 Task: Create a grades object.
Action: Mouse moved to (849, 66)
Screenshot: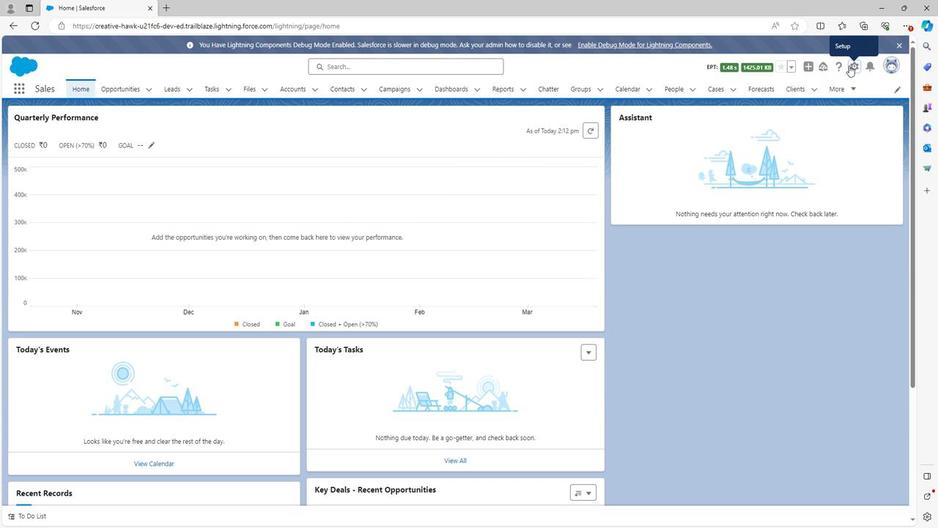
Action: Mouse pressed left at (849, 66)
Screenshot: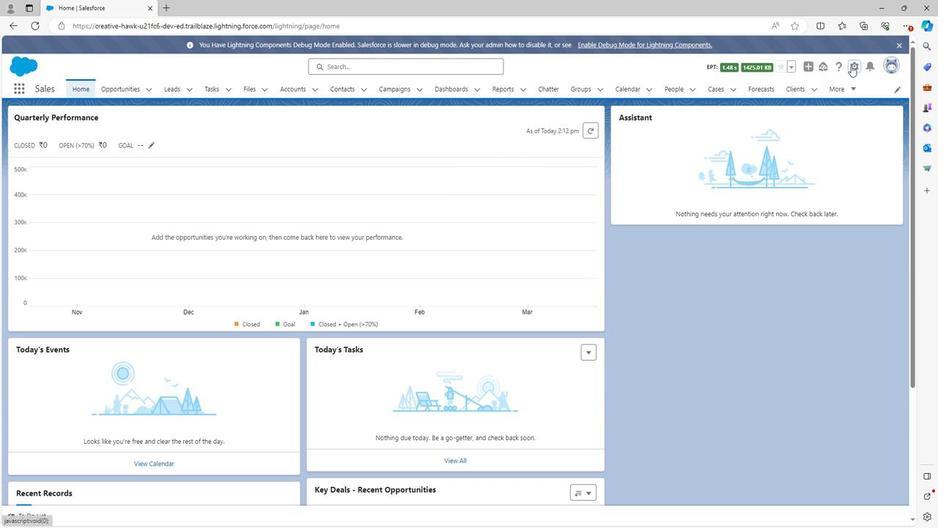 
Action: Mouse moved to (803, 93)
Screenshot: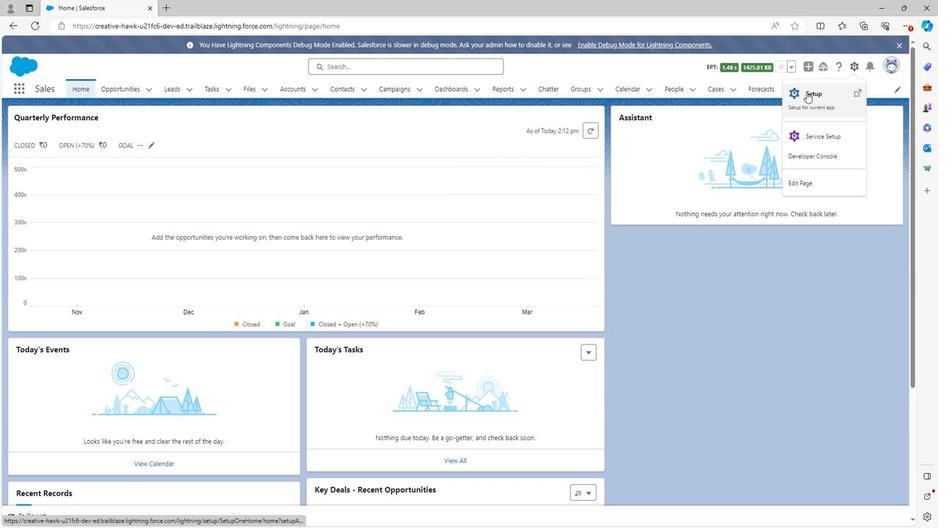 
Action: Mouse pressed left at (803, 93)
Screenshot: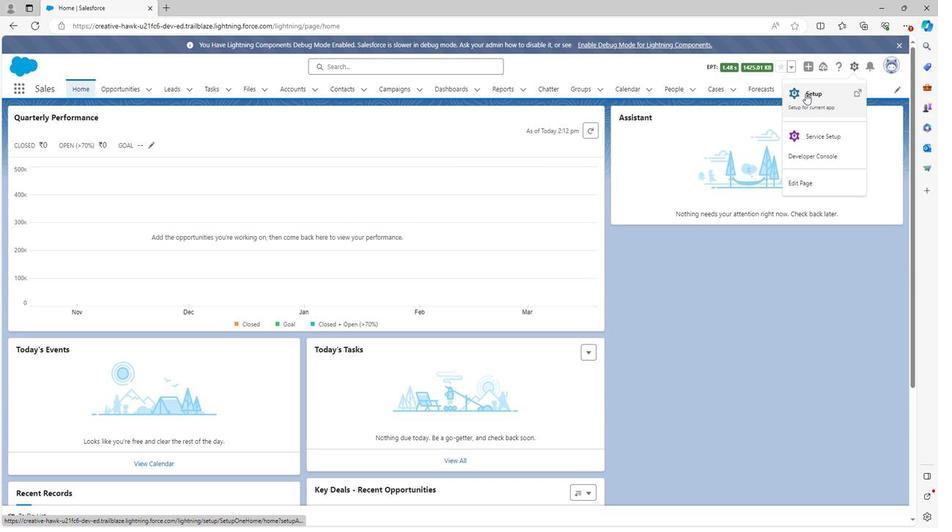 
Action: Mouse moved to (137, 85)
Screenshot: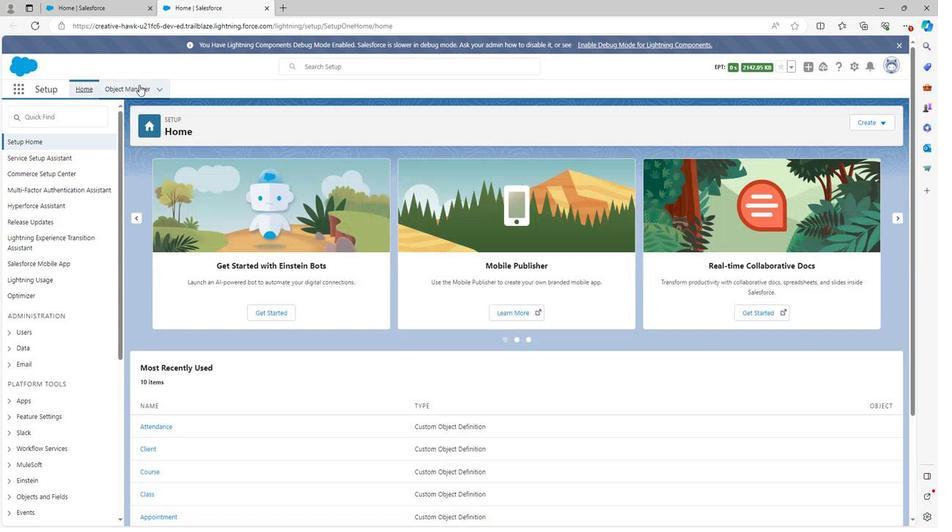 
Action: Mouse pressed left at (137, 85)
Screenshot: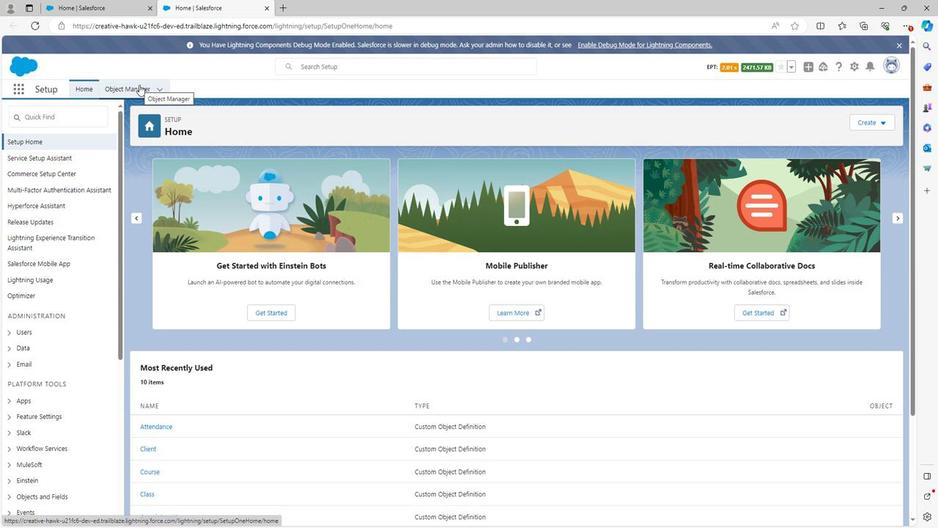 
Action: Mouse moved to (864, 115)
Screenshot: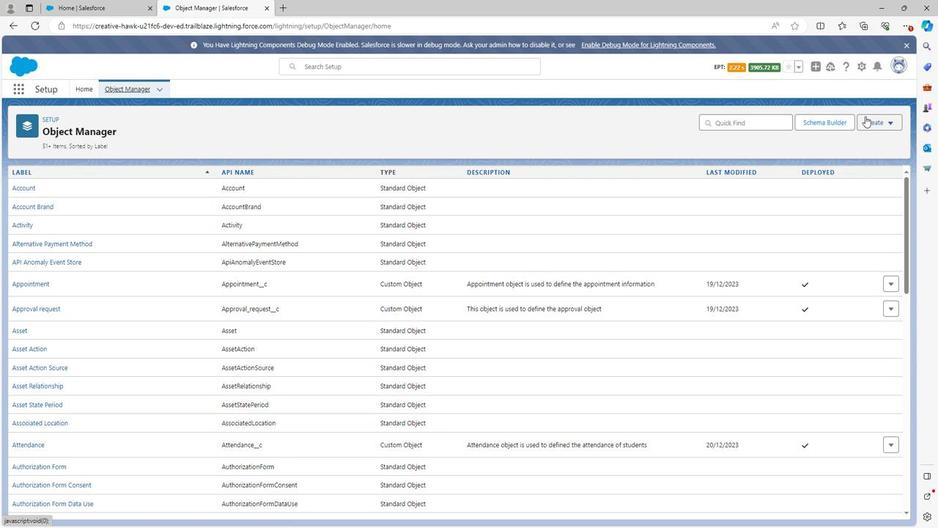 
Action: Mouse pressed left at (864, 115)
Screenshot: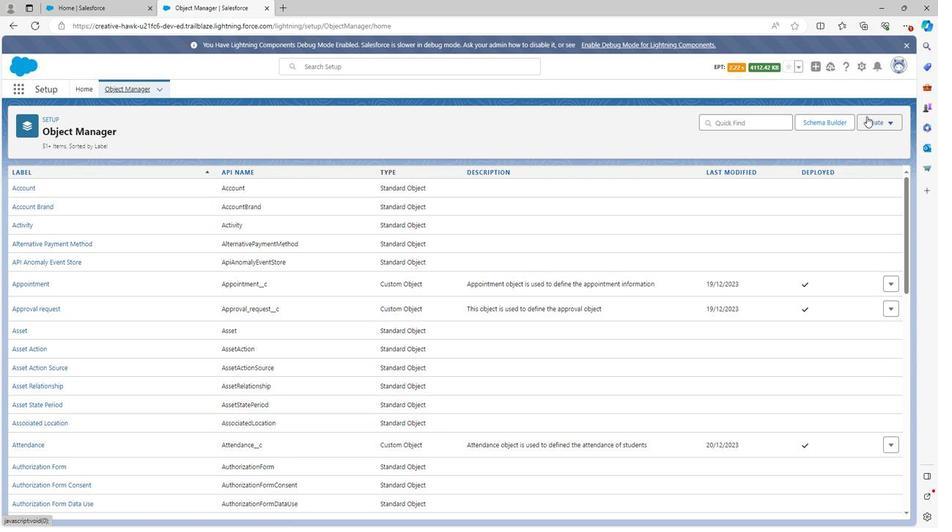 
Action: Mouse moved to (838, 146)
Screenshot: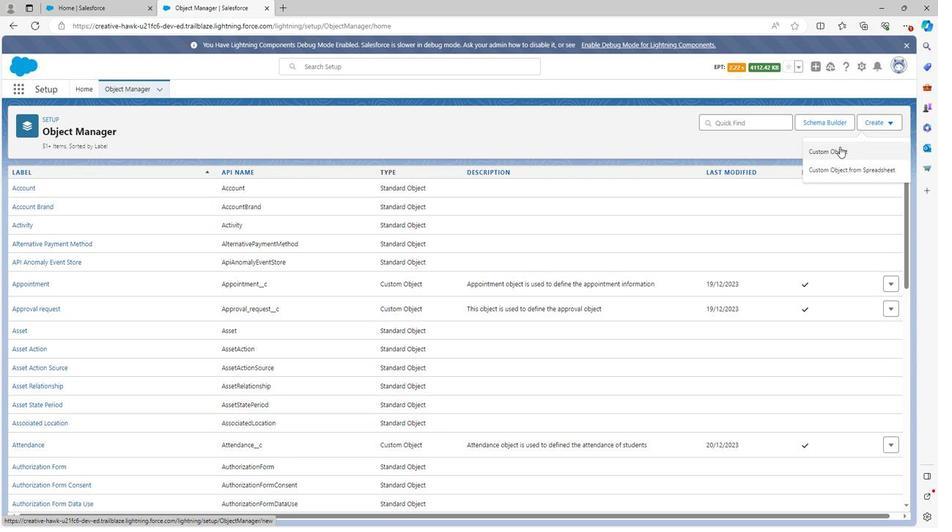 
Action: Mouse pressed left at (838, 146)
Screenshot: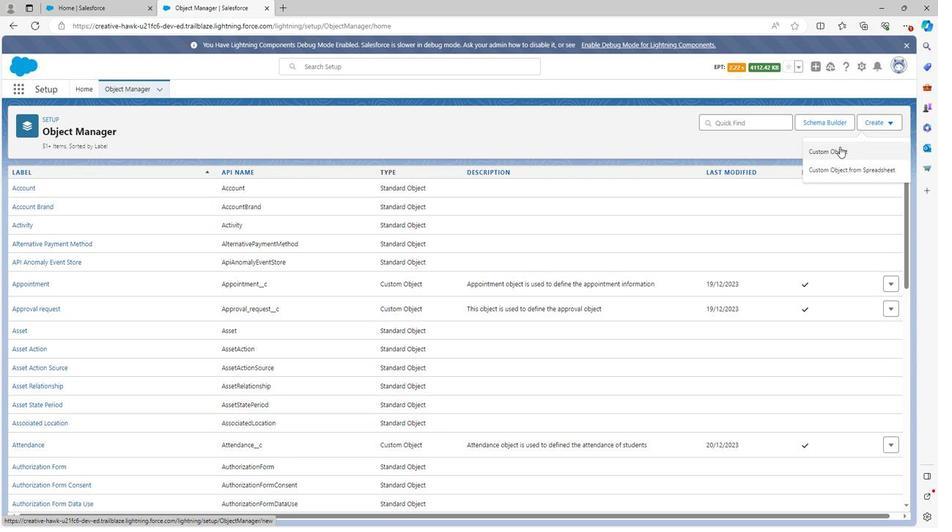 
Action: Mouse moved to (250, 247)
Screenshot: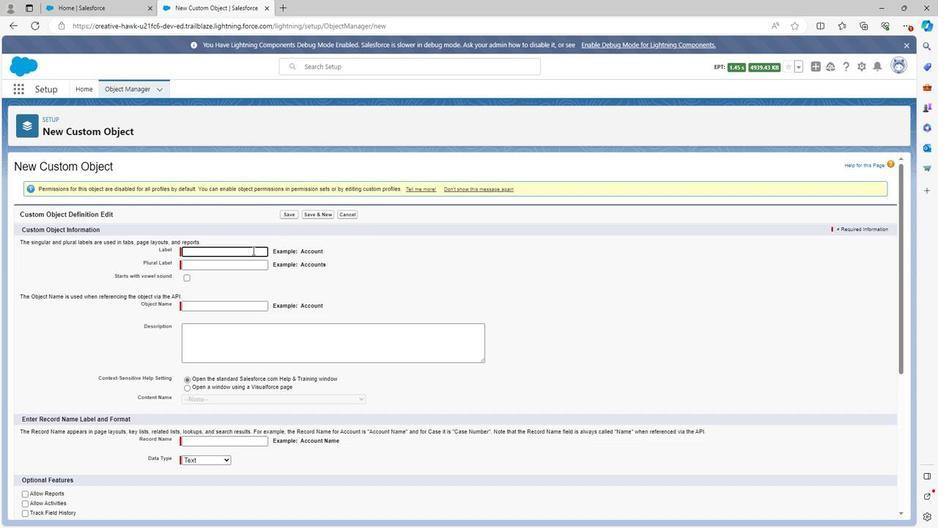 
Action: Key pressed <Key.shift><Key.shift><Key.shift><Key.shift><Key.shift><Key.shift><Key.shift><Key.shift>Grades
Screenshot: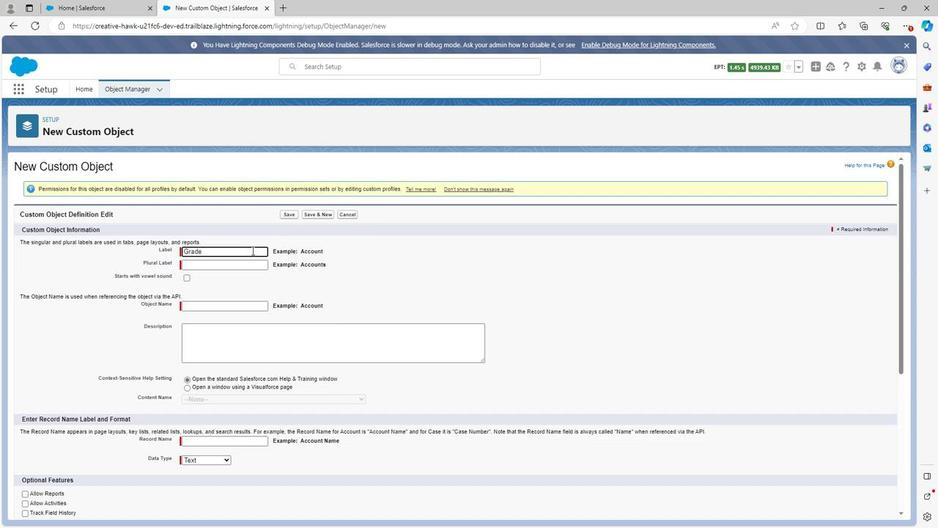 
Action: Mouse moved to (241, 275)
Screenshot: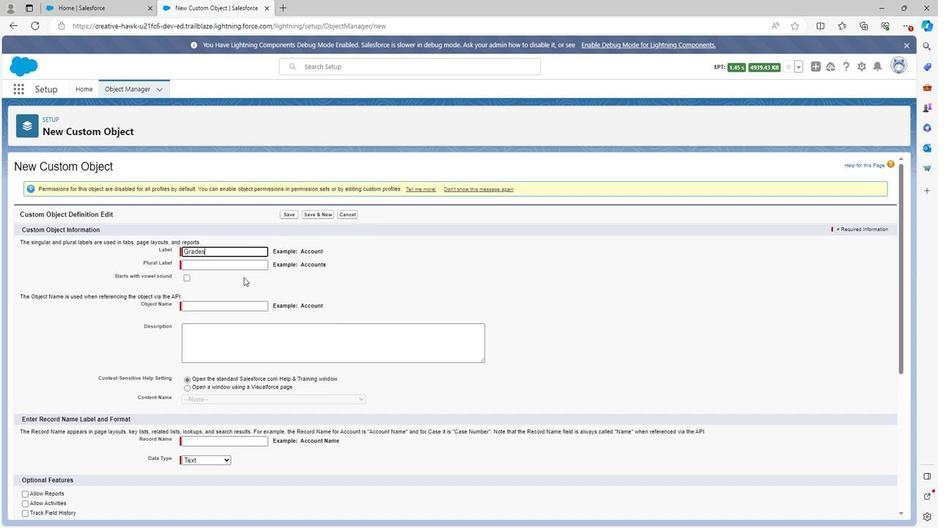 
Action: Mouse pressed left at (241, 275)
Screenshot: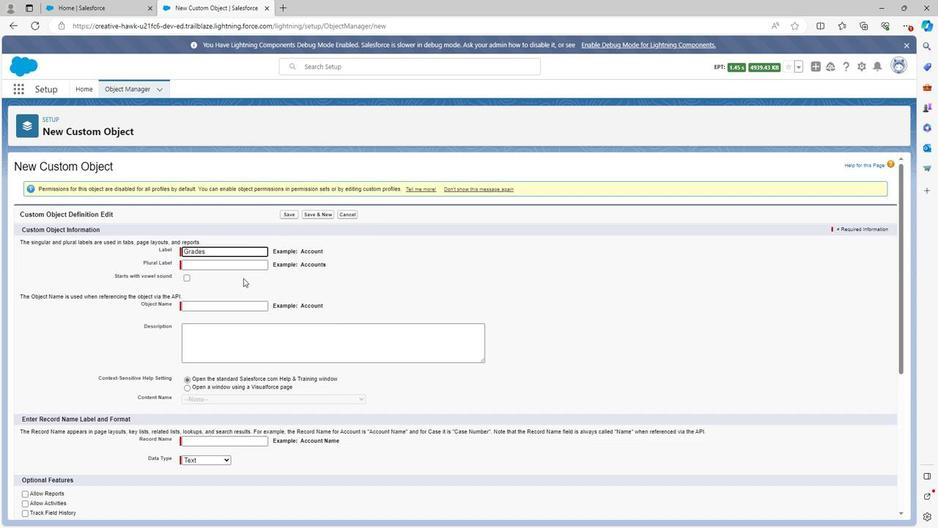 
Action: Mouse moved to (214, 261)
Screenshot: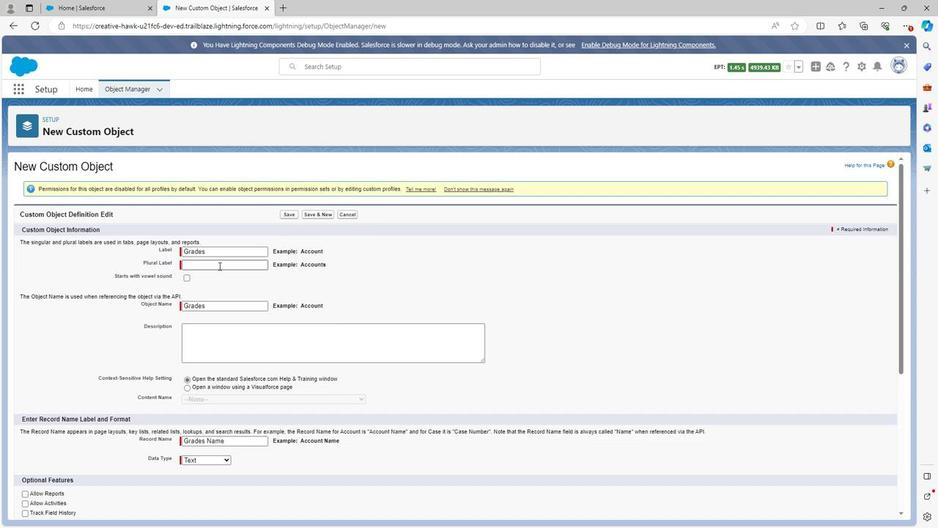 
Action: Mouse pressed left at (214, 261)
Screenshot: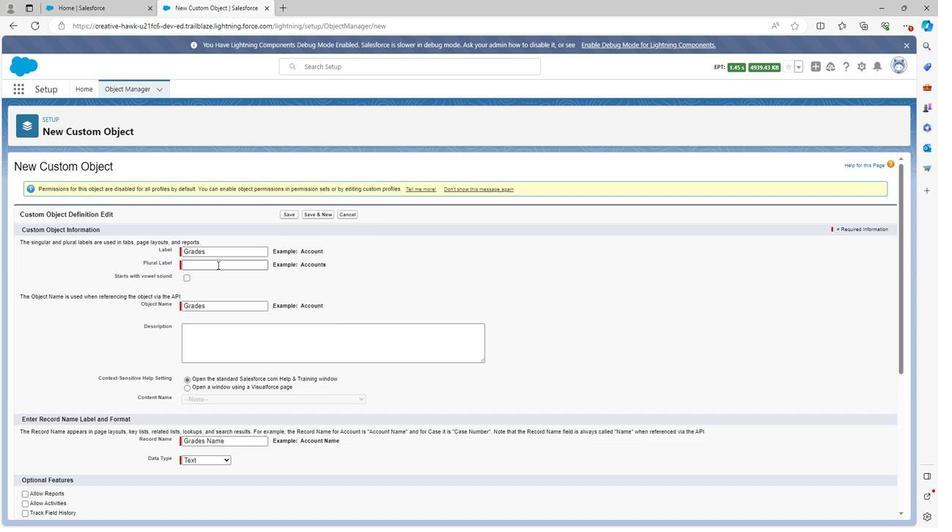 
Action: Key pressed <Key.shift><Key.shift><Key.shift><Key.shift><Key.shift><Key.shift><Key.shift>Grades
Screenshot: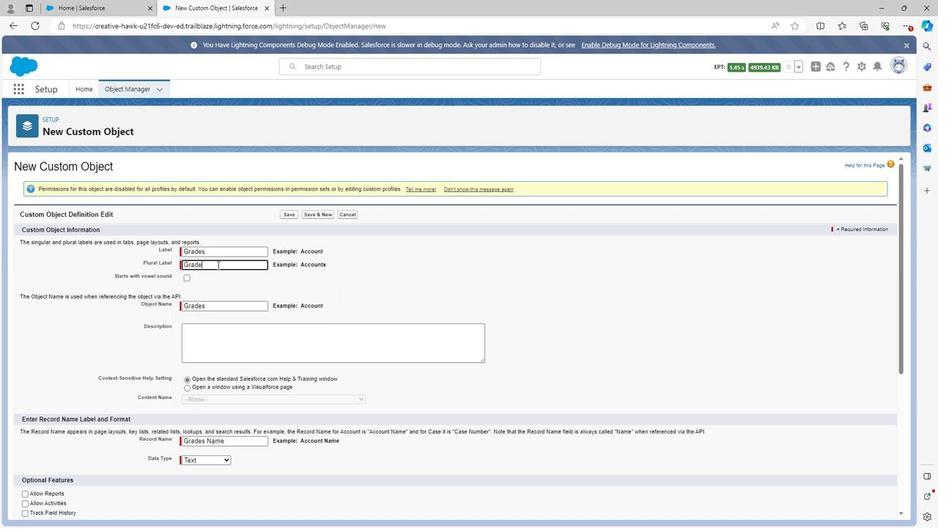 
Action: Mouse moved to (211, 336)
Screenshot: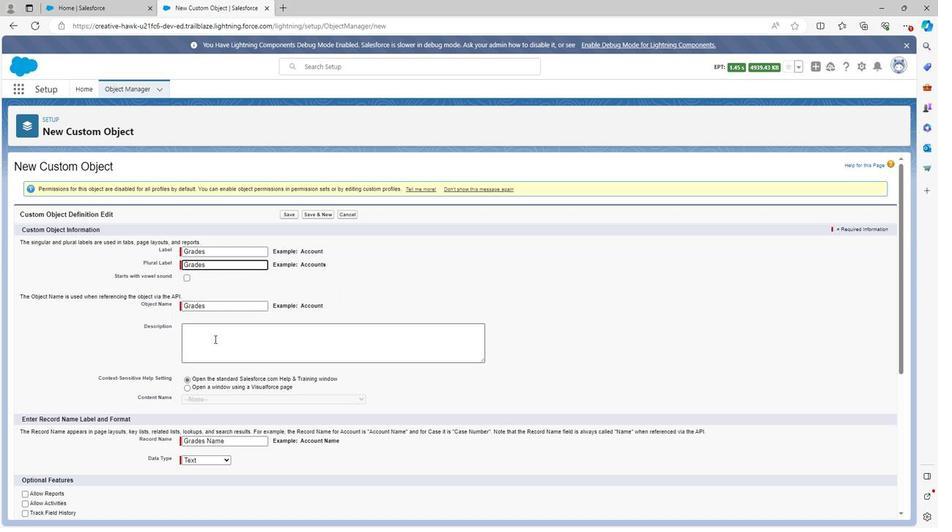 
Action: Mouse pressed left at (211, 336)
Screenshot: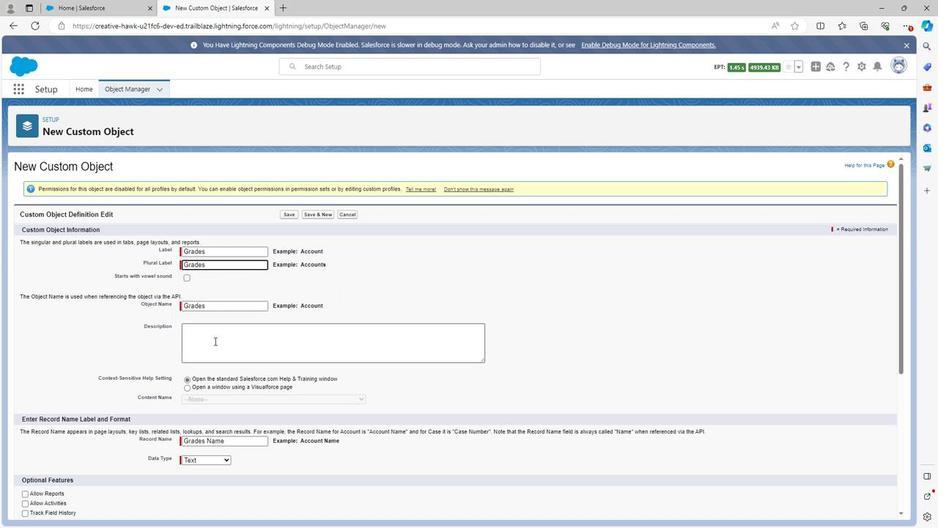 
Action: Key pressed <Key.shift><Key.shift><Key.shift><Key.shift><Key.shift><Key.shift><Key.shift><Key.shift><Key.shift><Key.shift><Key.shift><Key.shift>Grades<Key.space>object<Key.space>is<Key.space>the<Key.space>object<Key.space>which<Key.space>is<Key.space>used<Key.space>to<Key.space>defined<Key.space>the<Key.space>grades<Key.space>of<Key.space>student
Screenshot: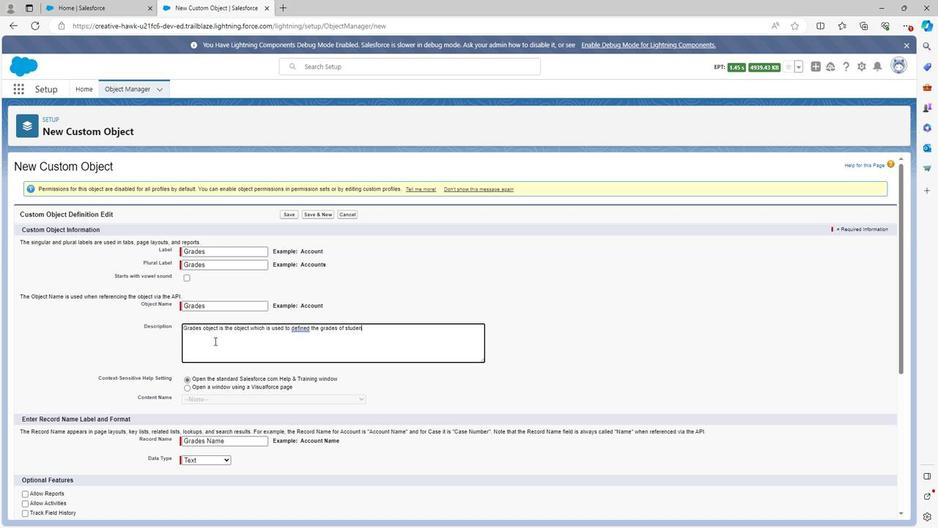 
Action: Mouse scrolled (211, 335) with delta (0, 0)
Screenshot: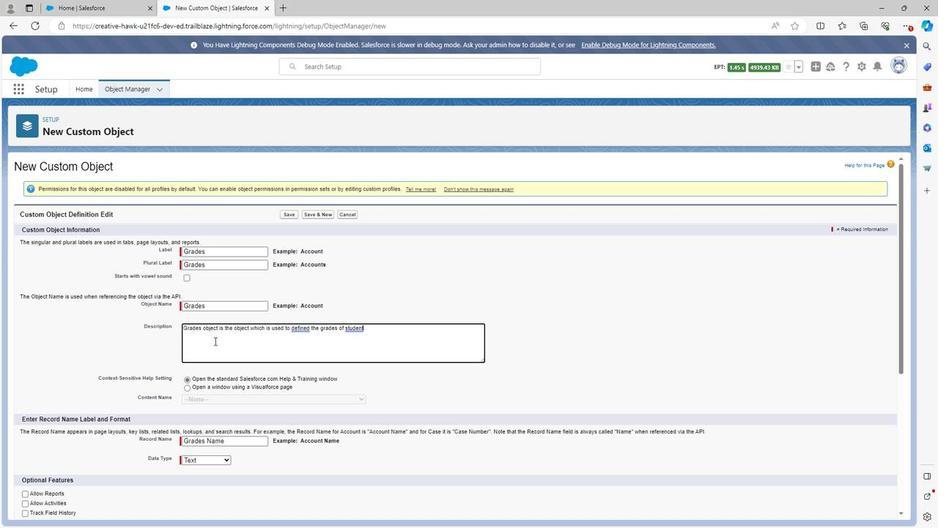
Action: Mouse scrolled (211, 335) with delta (0, 0)
Screenshot: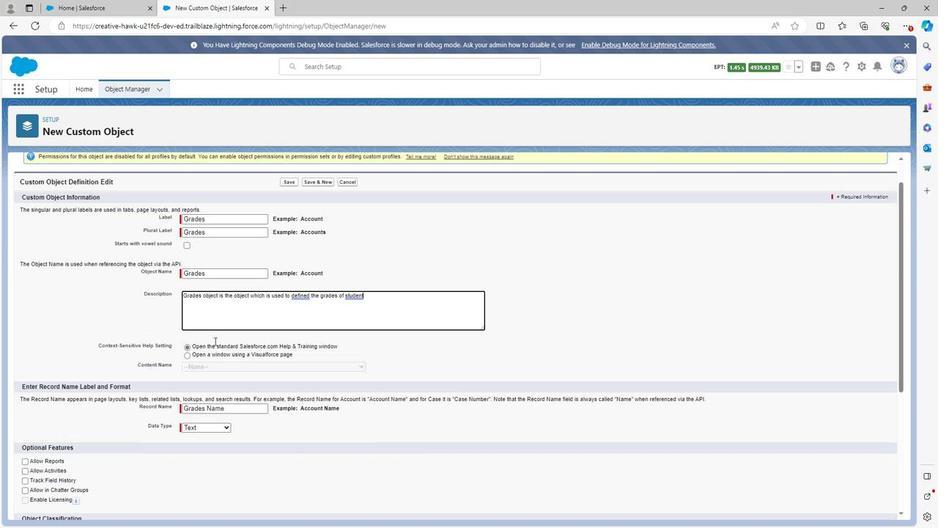 
Action: Mouse scrolled (211, 335) with delta (0, 0)
Screenshot: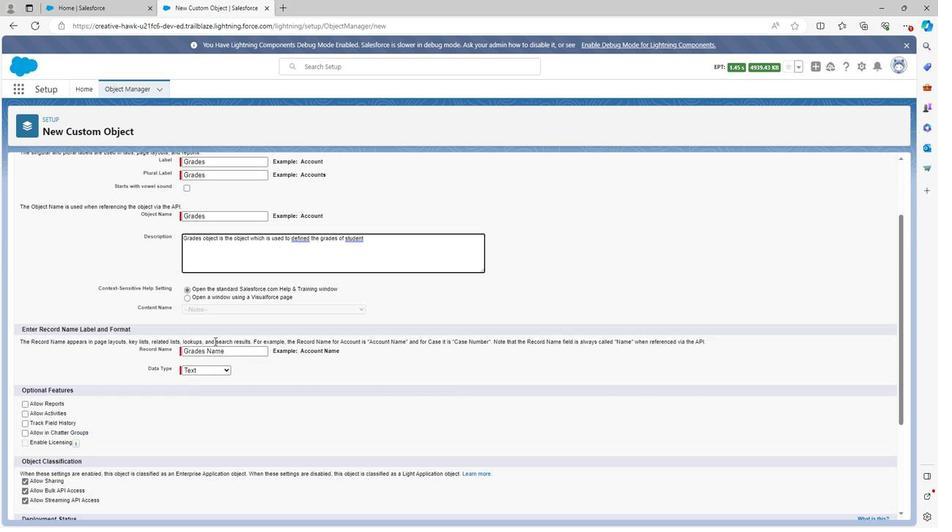 
Action: Mouse moved to (25, 324)
Screenshot: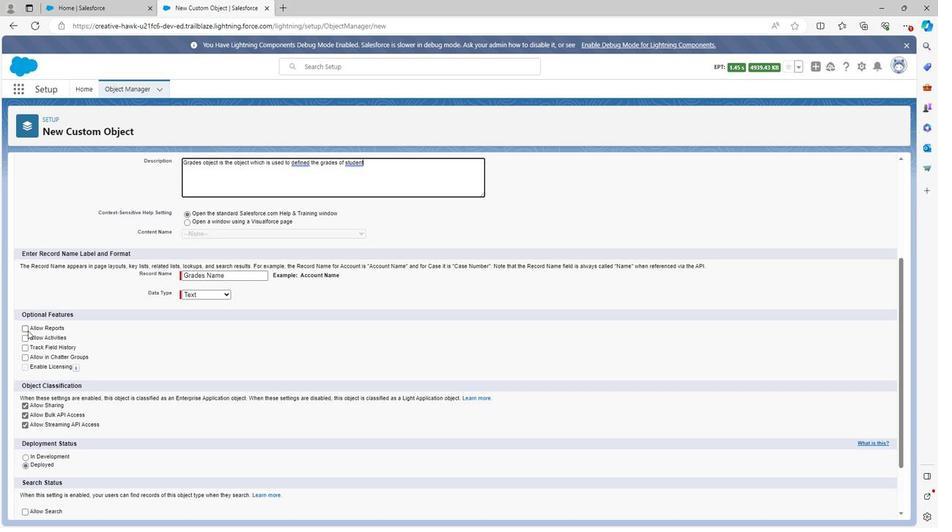 
Action: Mouse pressed left at (25, 324)
Screenshot: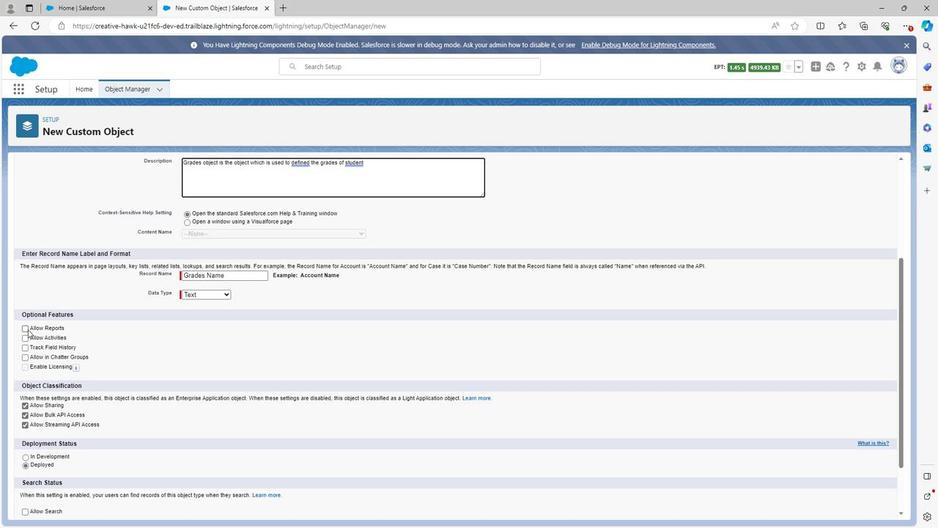 
Action: Mouse moved to (24, 334)
Screenshot: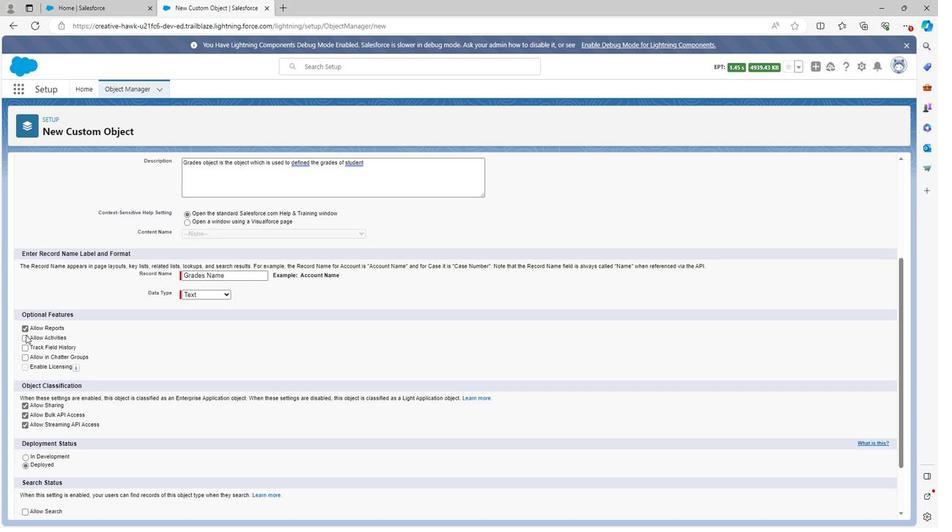 
Action: Mouse pressed left at (24, 334)
Screenshot: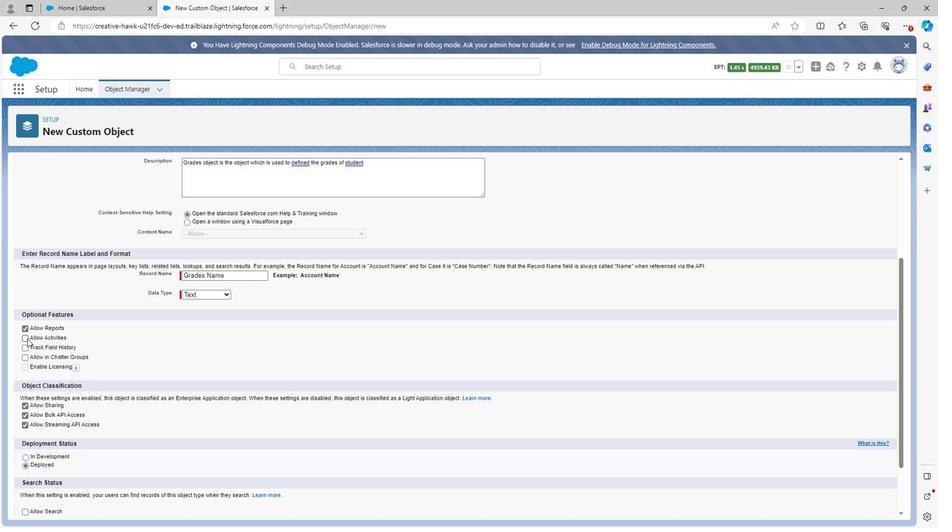 
Action: Mouse moved to (22, 345)
Screenshot: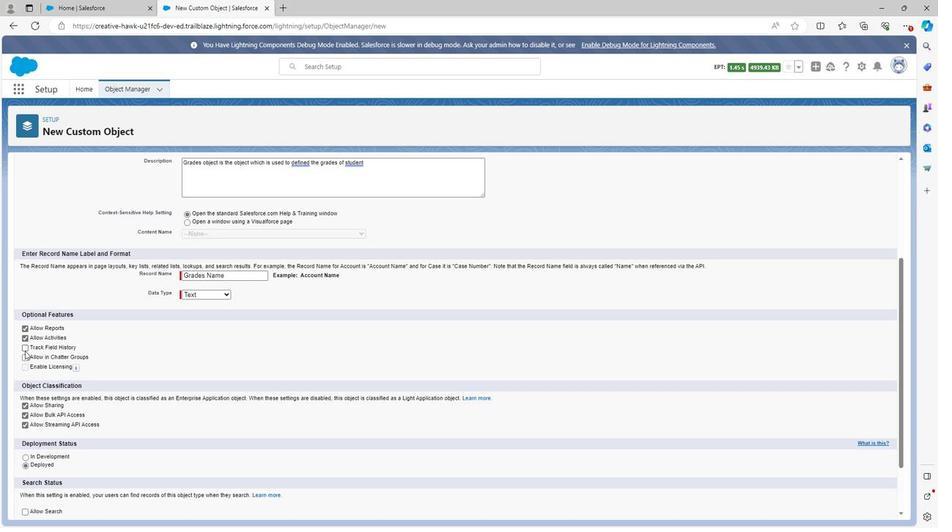 
Action: Mouse pressed left at (22, 345)
Screenshot: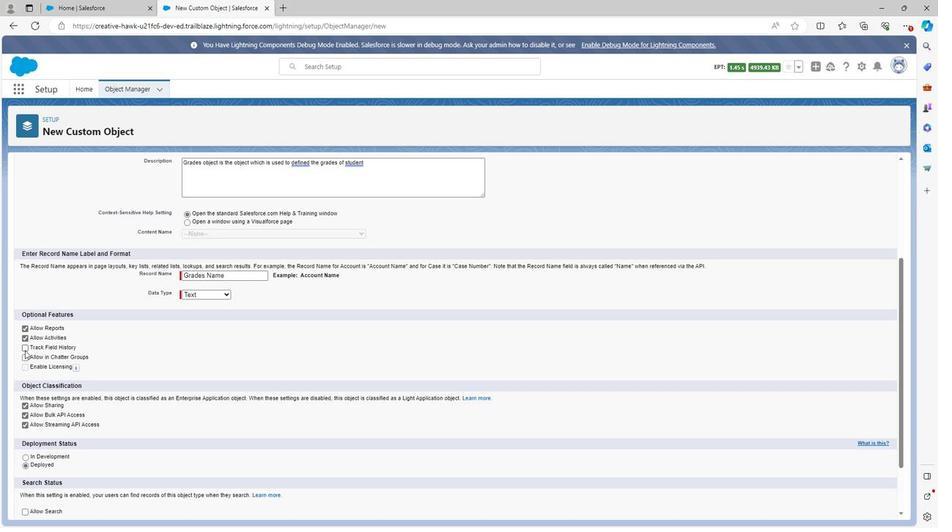 
Action: Mouse moved to (125, 400)
Screenshot: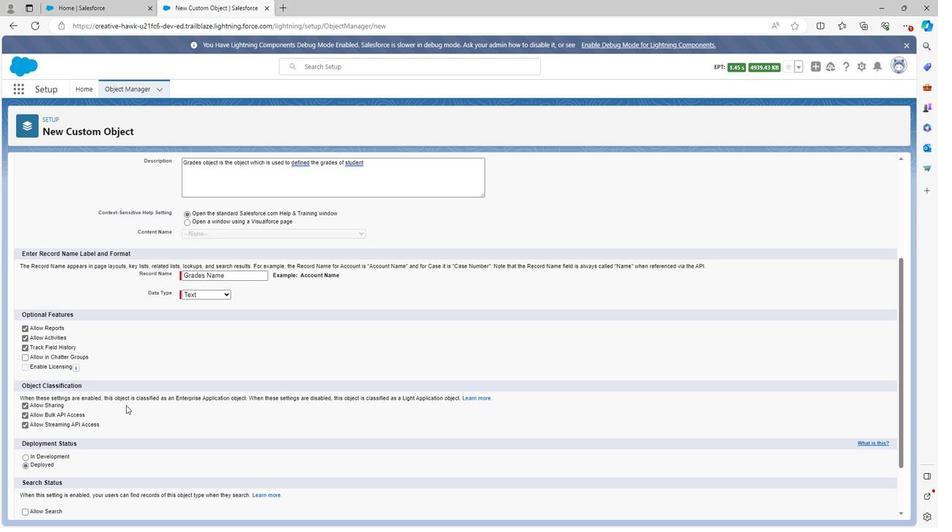 
Action: Mouse scrolled (125, 399) with delta (0, 0)
Screenshot: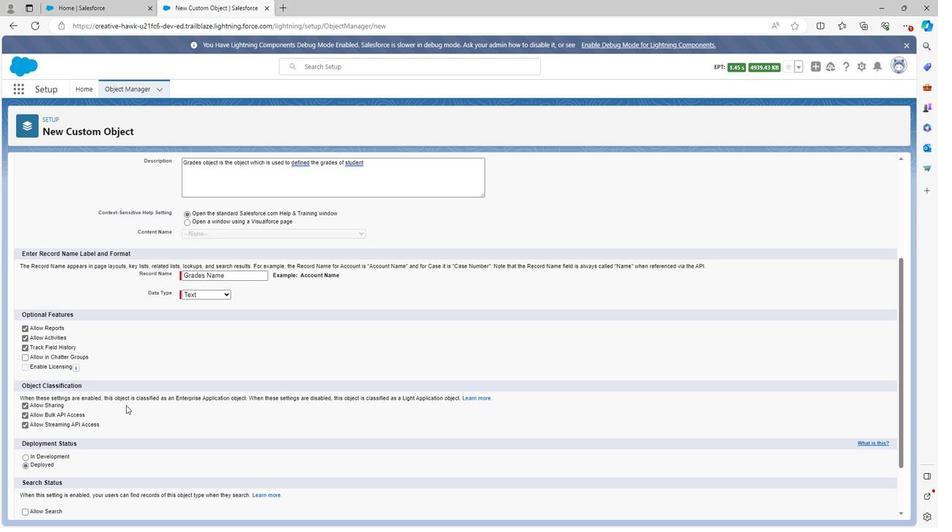 
Action: Mouse moved to (125, 400)
Screenshot: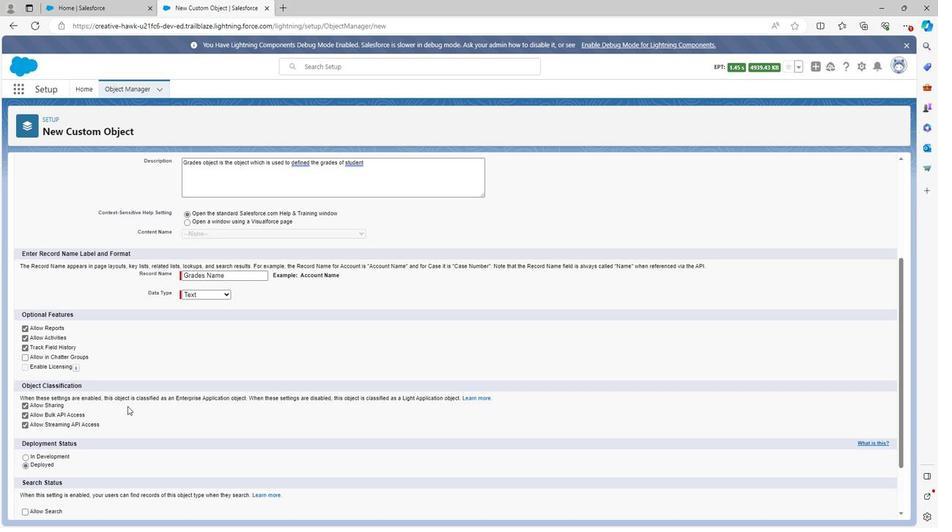 
Action: Mouse scrolled (125, 399) with delta (0, 0)
Screenshot: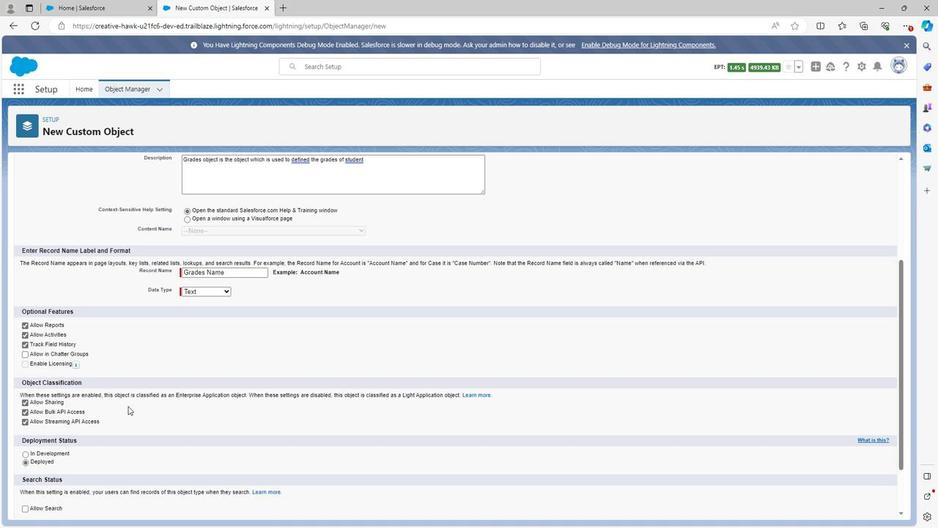
Action: Mouse moved to (126, 401)
Screenshot: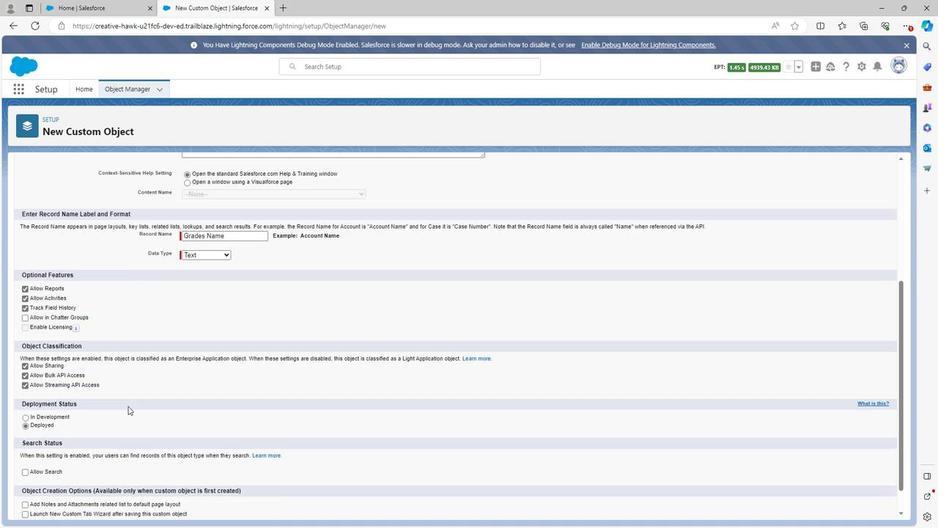 
Action: Mouse scrolled (126, 400) with delta (0, 0)
Screenshot: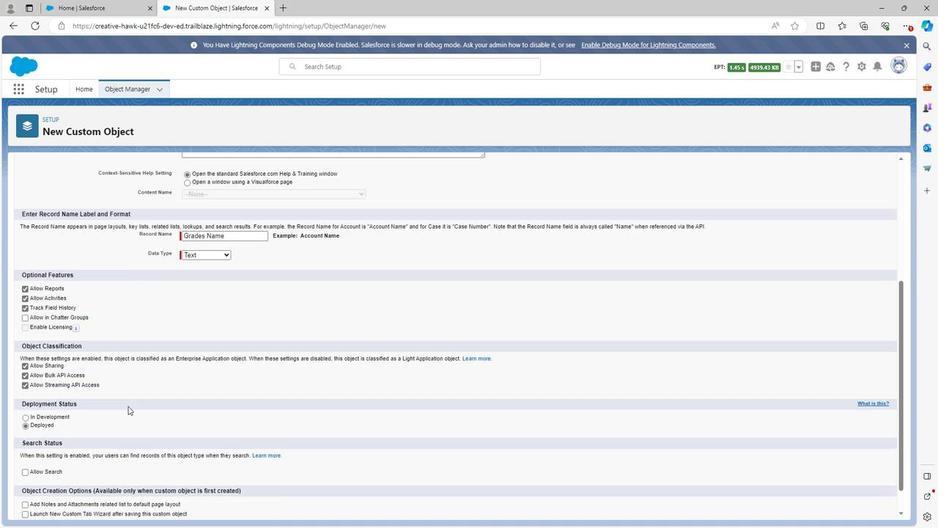 
Action: Mouse scrolled (126, 400) with delta (0, 0)
Screenshot: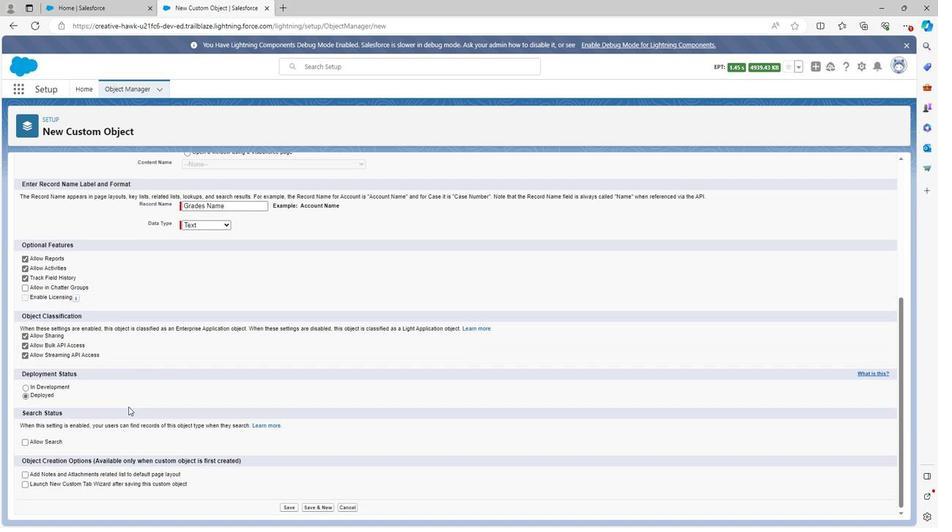 
Action: Mouse moved to (289, 498)
Screenshot: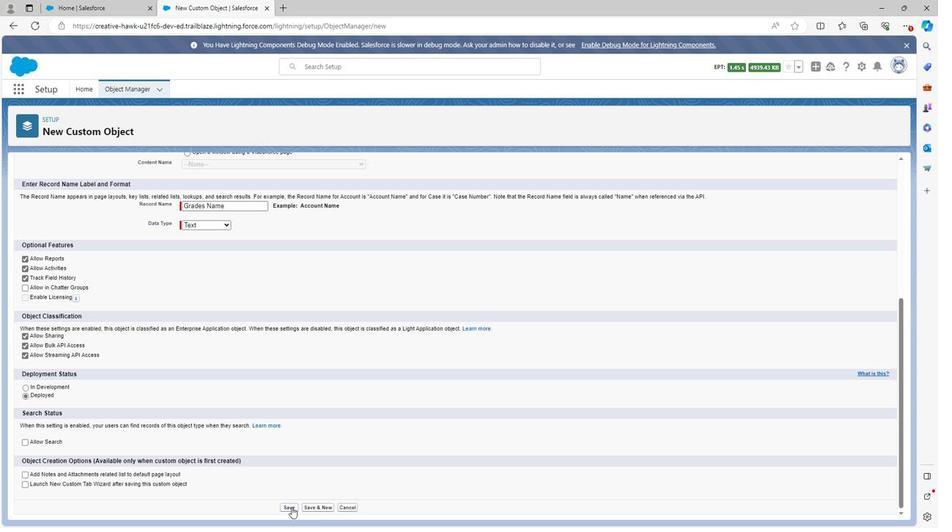 
Action: Mouse pressed left at (289, 498)
Screenshot: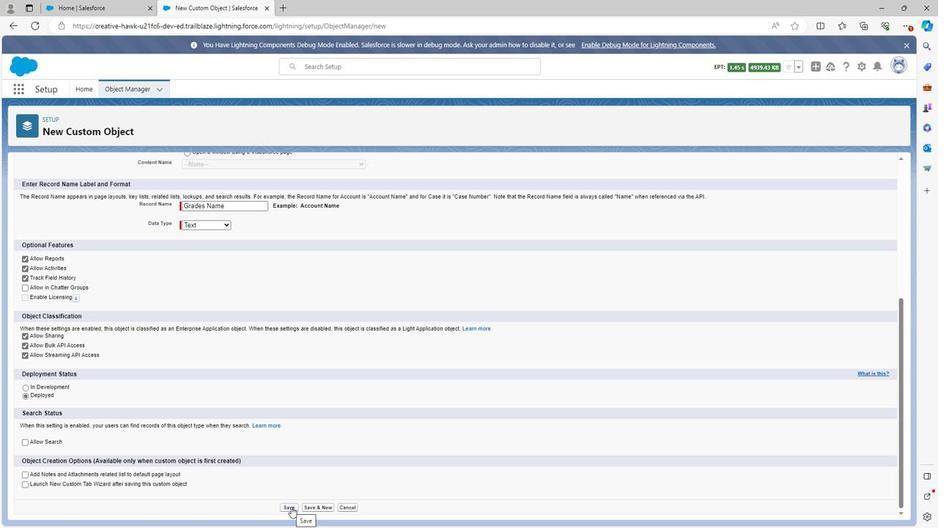
Action: Mouse moved to (850, 167)
Screenshot: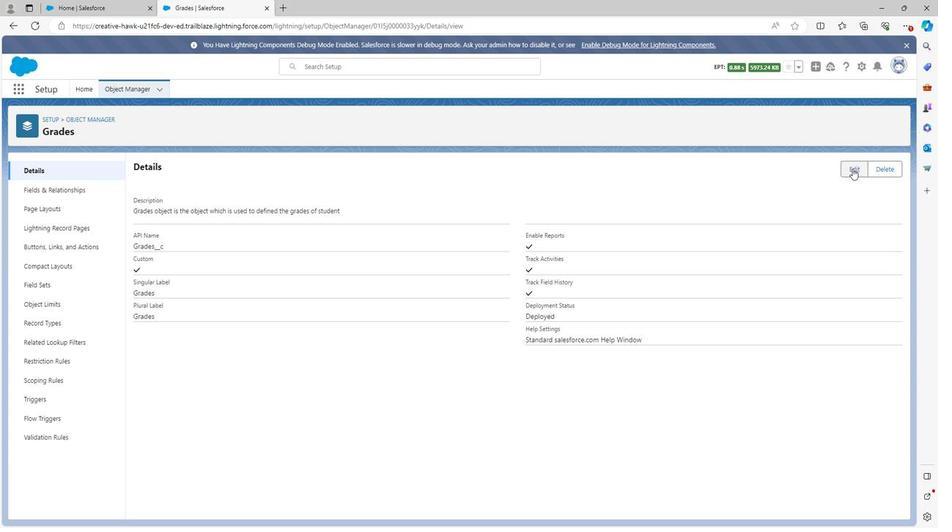 
Action: Mouse pressed left at (850, 167)
Screenshot: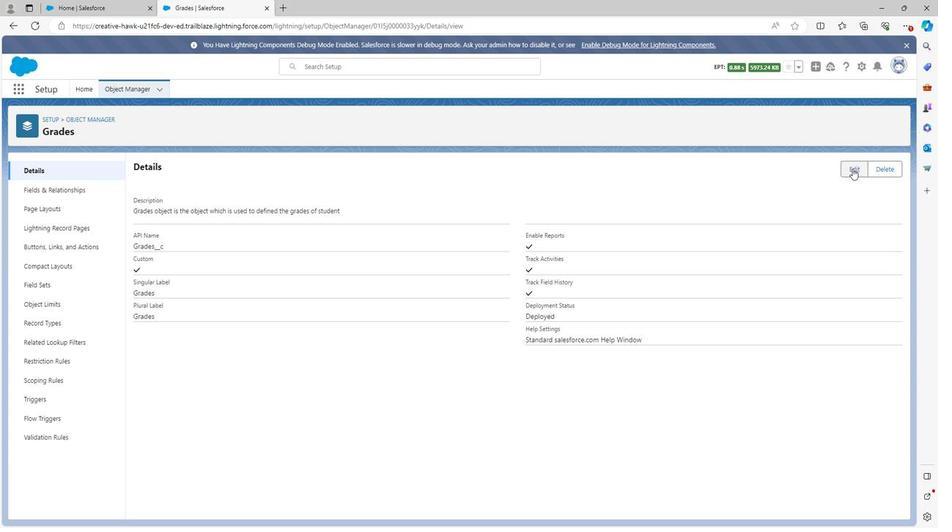 
Action: Mouse moved to (198, 412)
Screenshot: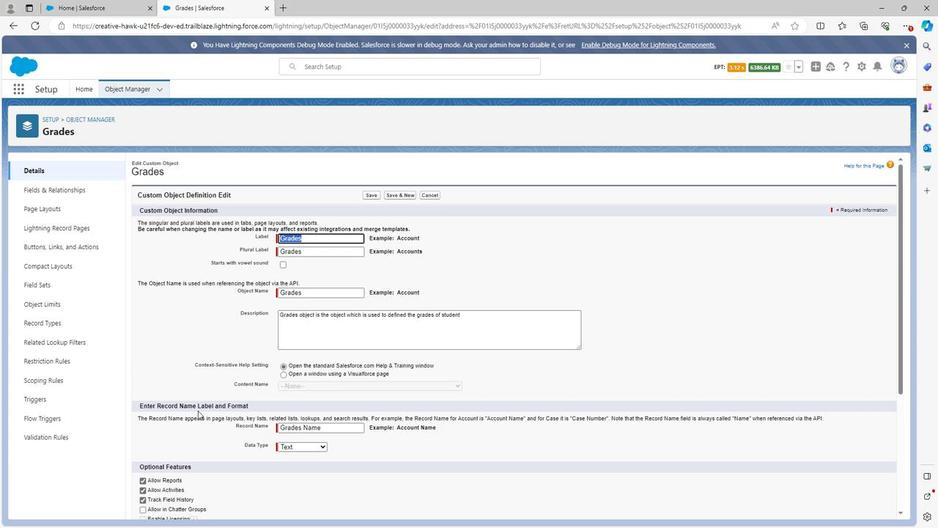 
Action: Mouse scrolled (198, 411) with delta (0, 0)
Screenshot: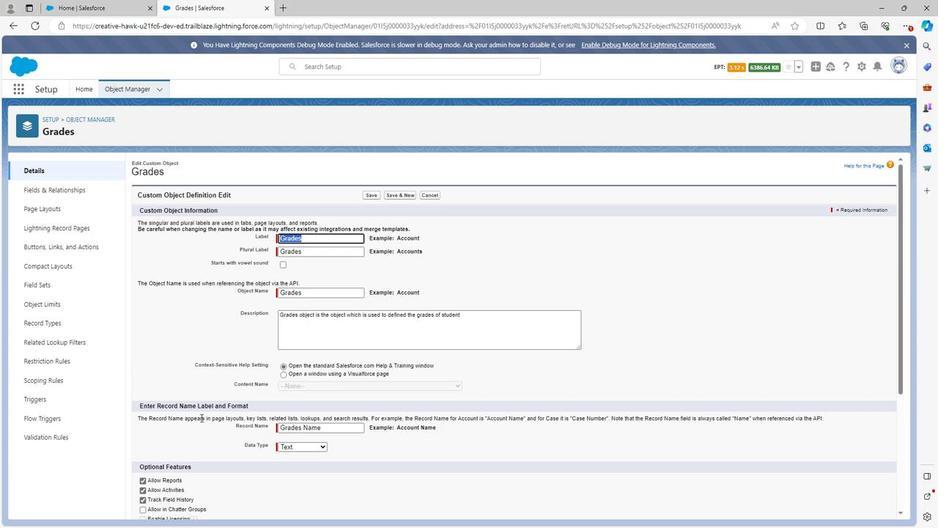 
Action: Mouse scrolled (198, 411) with delta (0, 0)
Screenshot: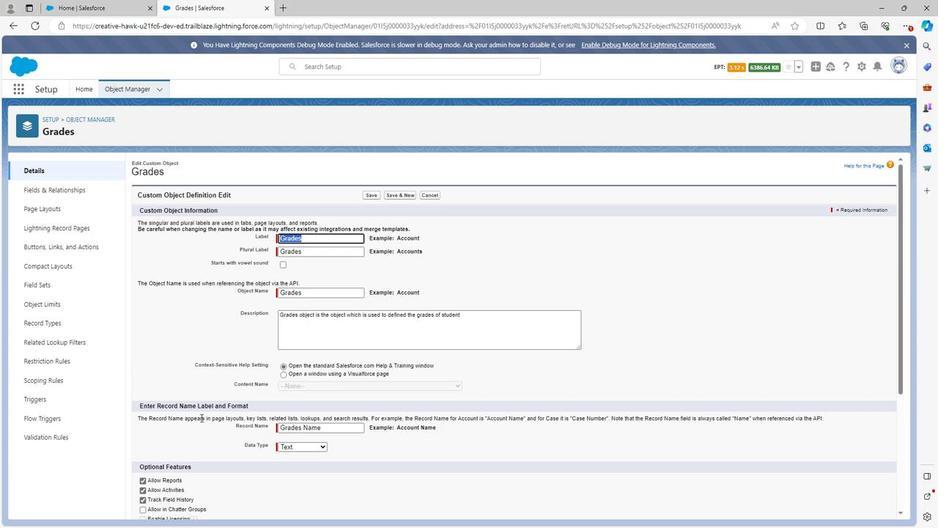 
Action: Mouse scrolled (198, 411) with delta (0, 0)
Screenshot: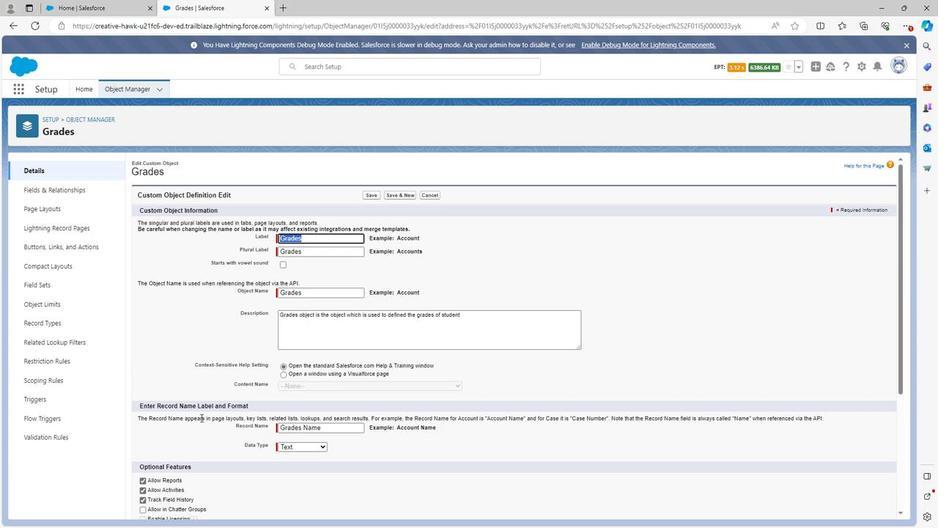 
Action: Mouse scrolled (198, 411) with delta (0, 0)
Screenshot: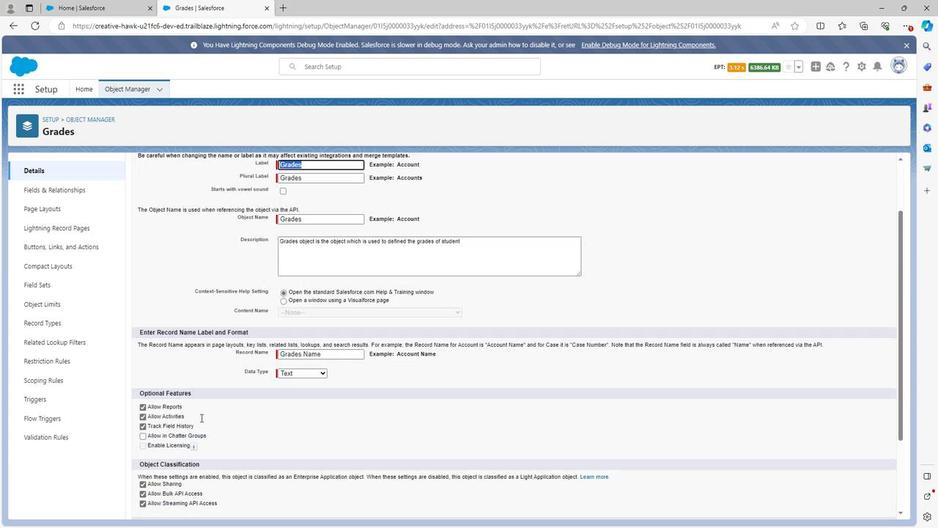 
Action: Mouse scrolled (198, 411) with delta (0, 0)
Screenshot: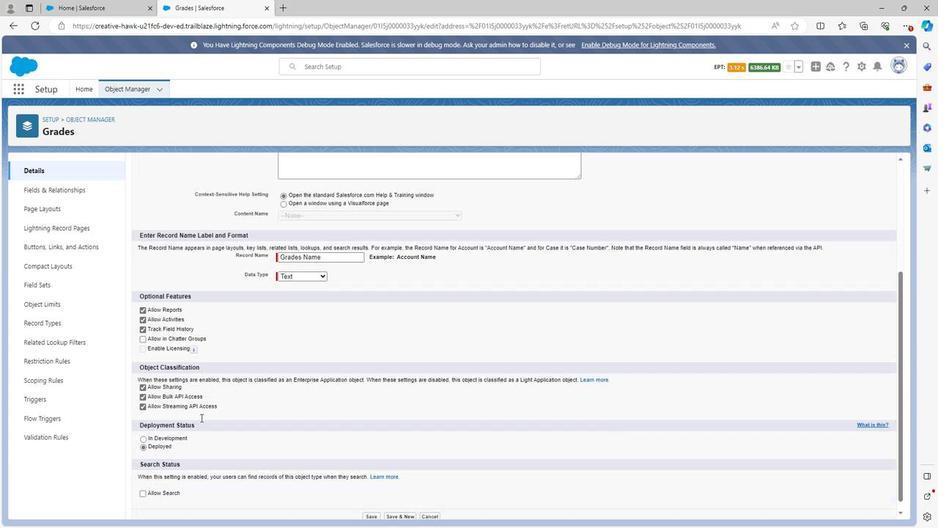 
Action: Mouse moved to (141, 477)
Screenshot: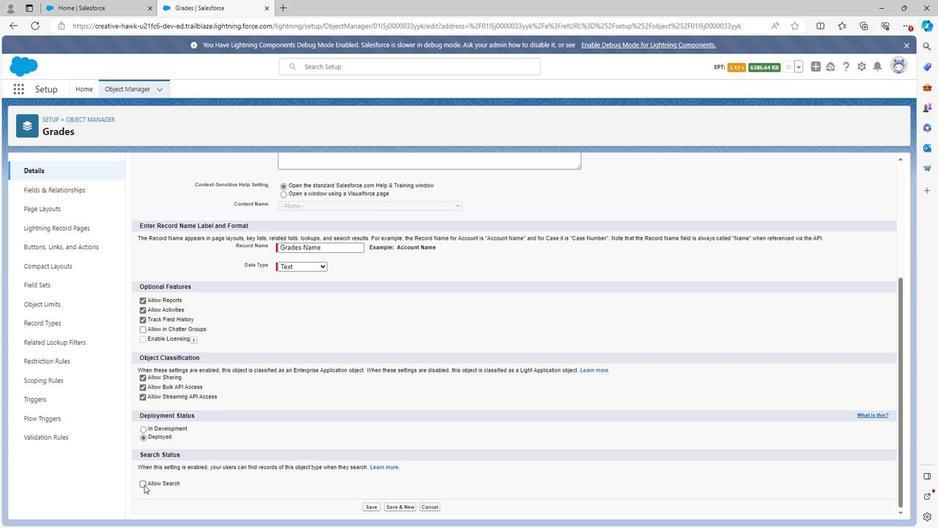
Action: Mouse pressed left at (141, 477)
Screenshot: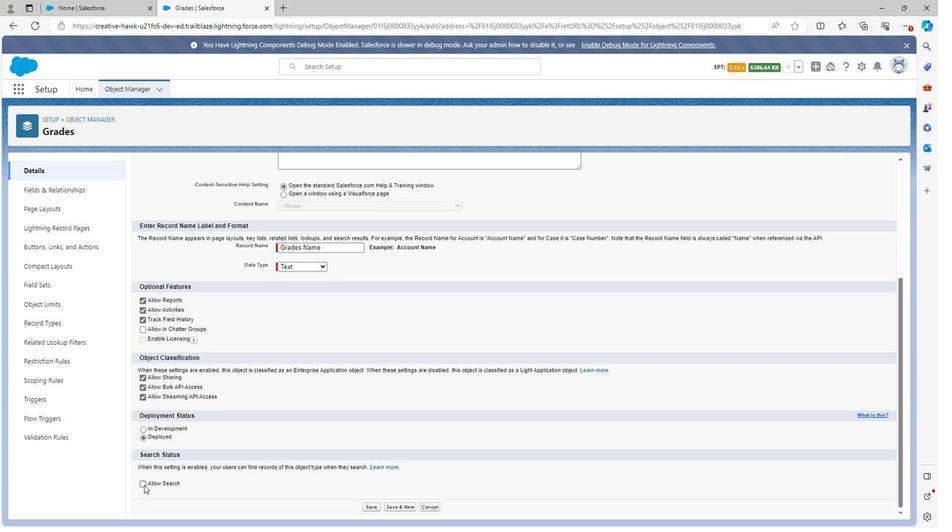 
Action: Mouse moved to (243, 480)
Screenshot: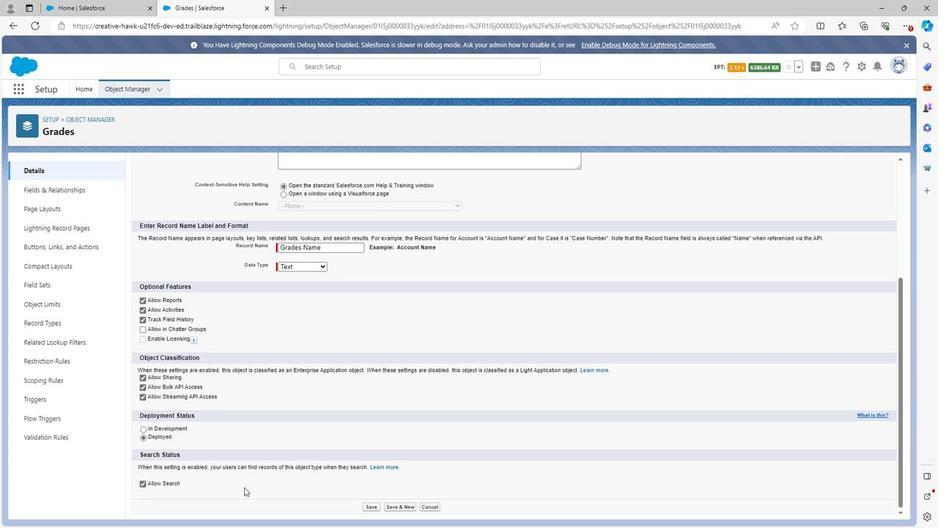 
Action: Mouse scrolled (243, 479) with delta (0, 0)
Screenshot: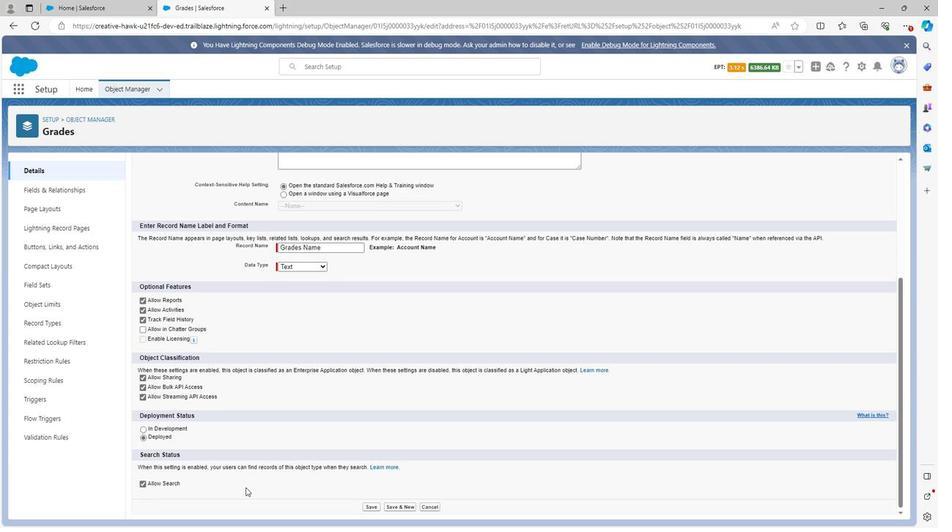 
Action: Mouse scrolled (243, 479) with delta (0, 0)
Screenshot: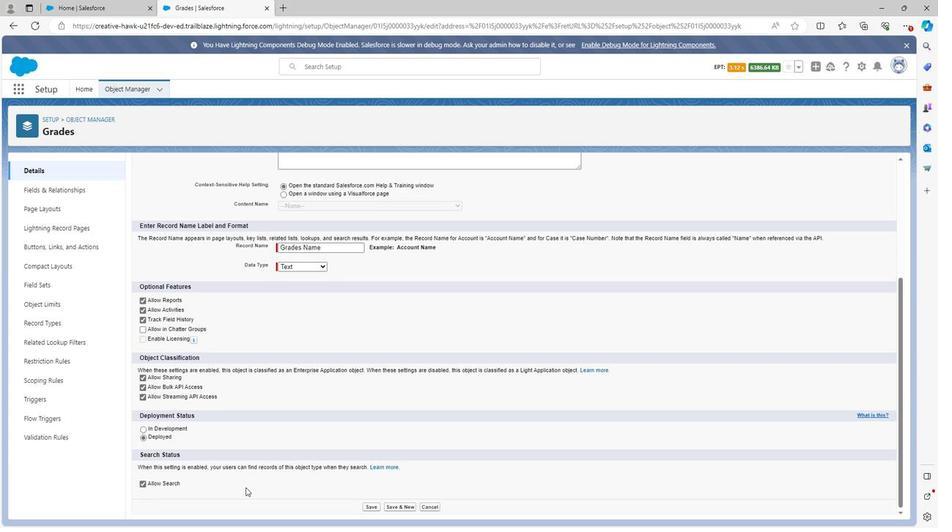 
Action: Mouse scrolled (243, 479) with delta (0, 0)
Screenshot: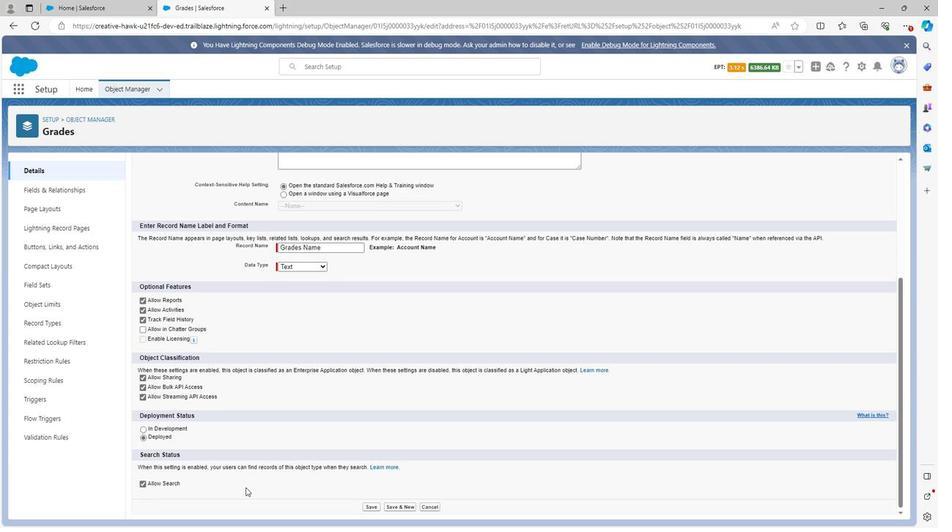 
Action: Mouse moved to (367, 495)
Screenshot: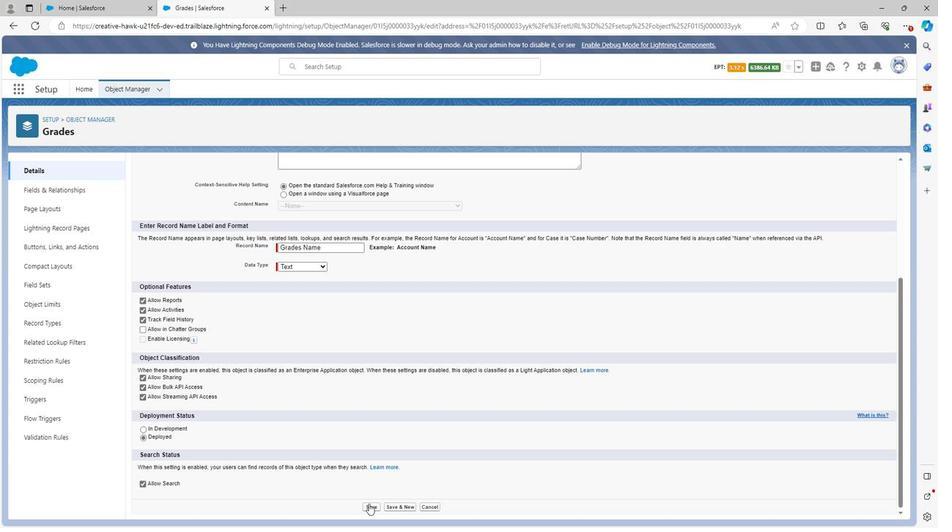 
Action: Mouse pressed left at (367, 495)
Screenshot: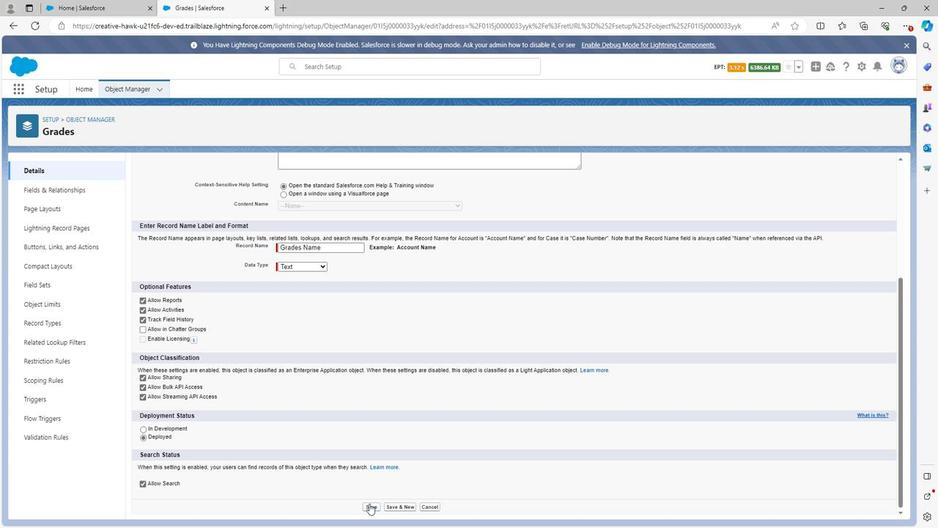 
Action: Mouse moved to (90, 117)
Screenshot: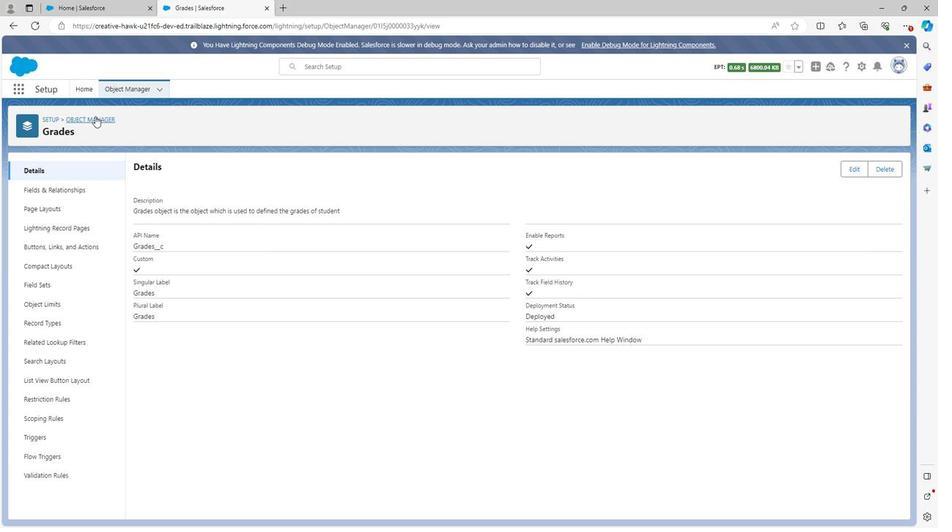 
Action: Mouse pressed left at (90, 117)
Screenshot: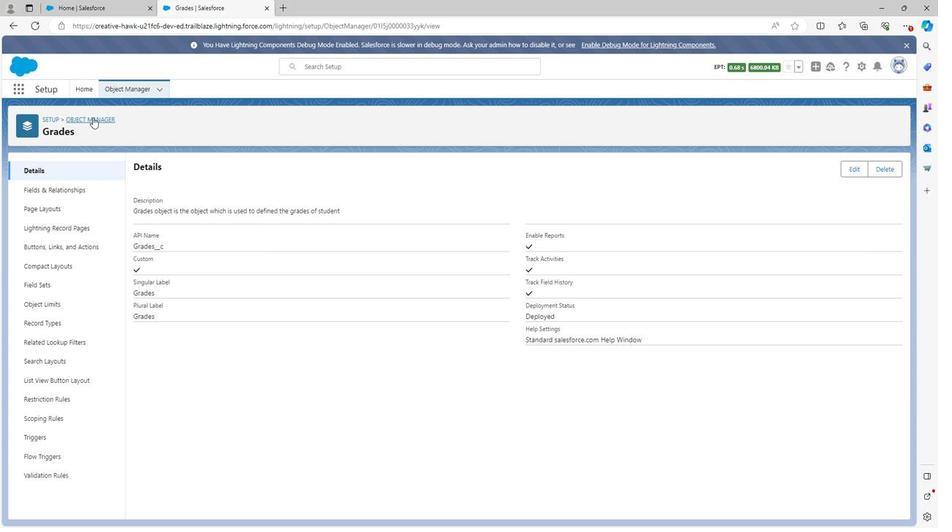 
Action: Mouse moved to (75, 334)
Screenshot: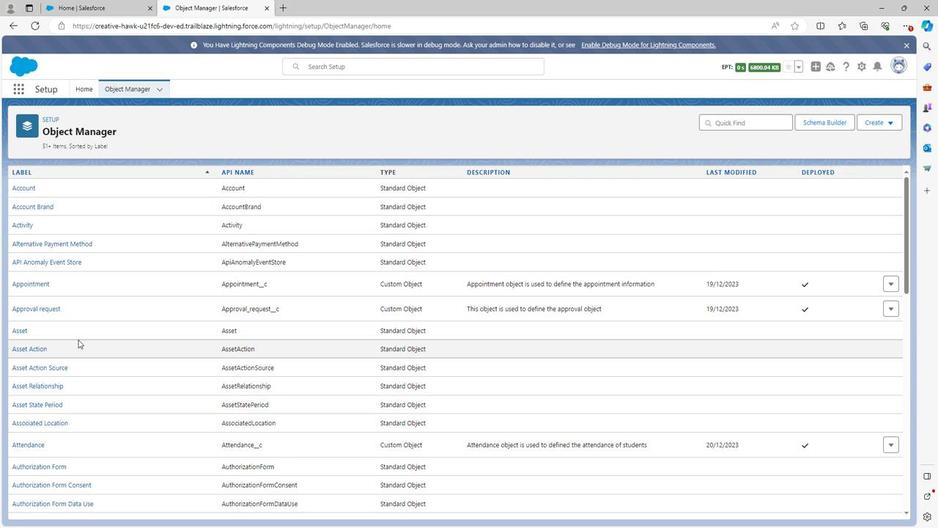 
Action: Mouse scrolled (75, 334) with delta (0, 0)
Screenshot: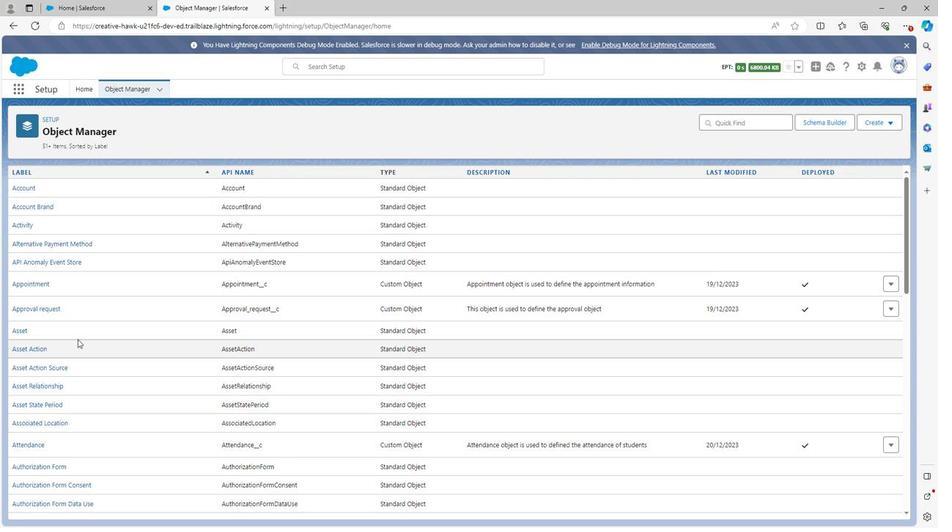 
Action: Mouse scrolled (75, 334) with delta (0, 0)
Screenshot: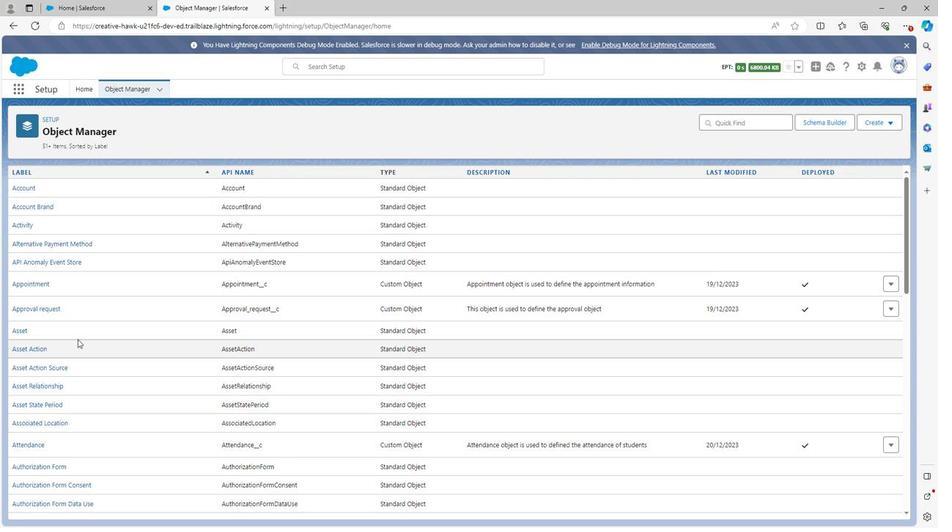 
Action: Mouse scrolled (75, 334) with delta (0, 0)
Screenshot: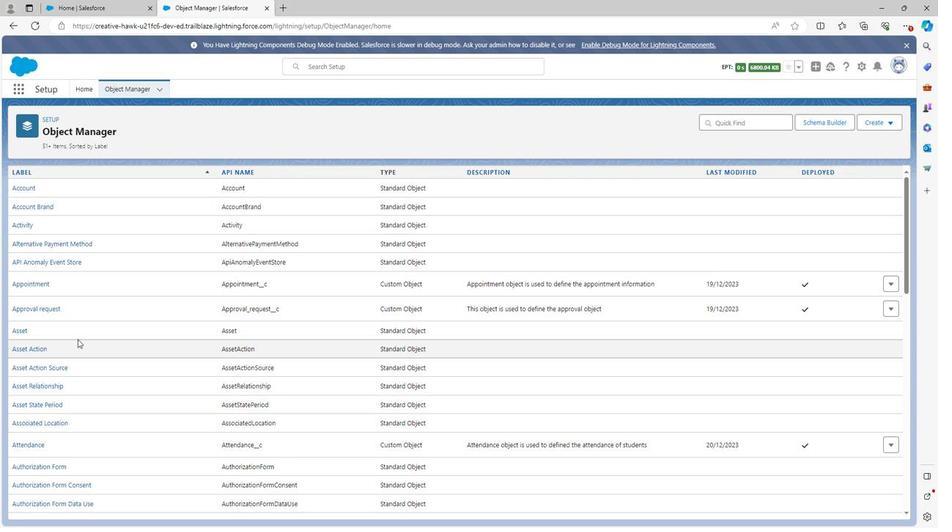 
Action: Mouse scrolled (75, 334) with delta (0, 0)
Screenshot: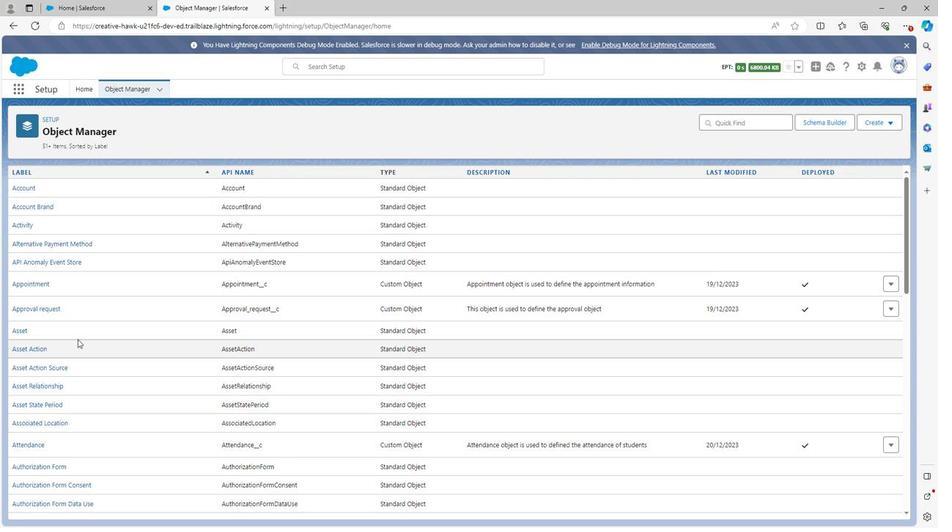 
Action: Mouse scrolled (75, 334) with delta (0, 0)
Screenshot: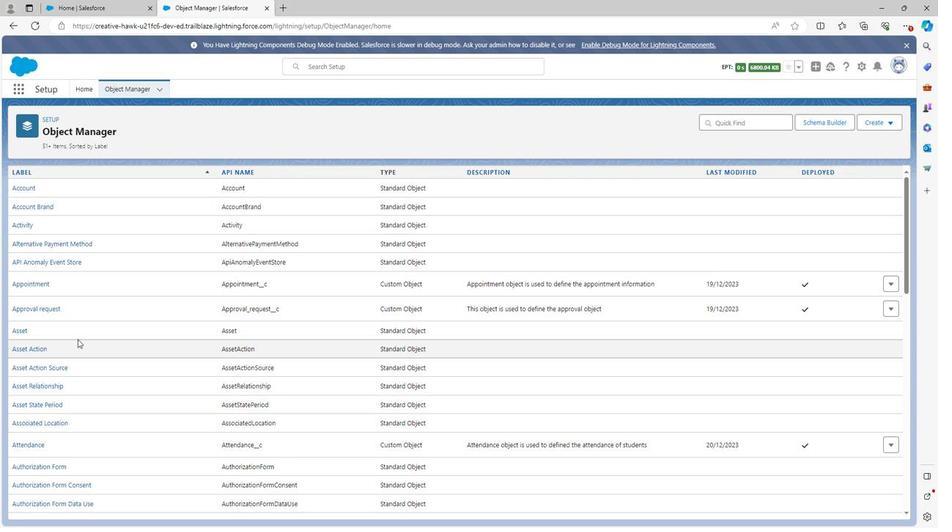 
Action: Mouse scrolled (75, 334) with delta (0, 0)
Screenshot: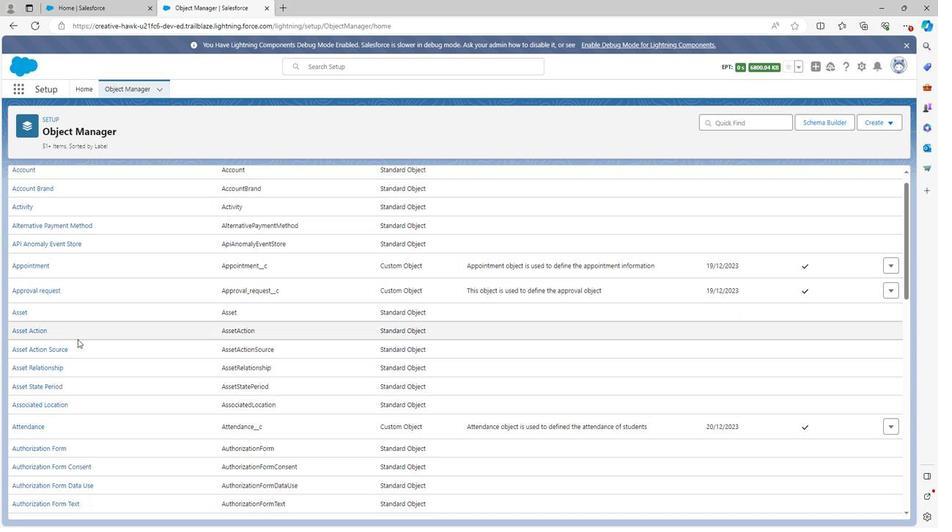 
Action: Mouse scrolled (75, 334) with delta (0, 0)
Screenshot: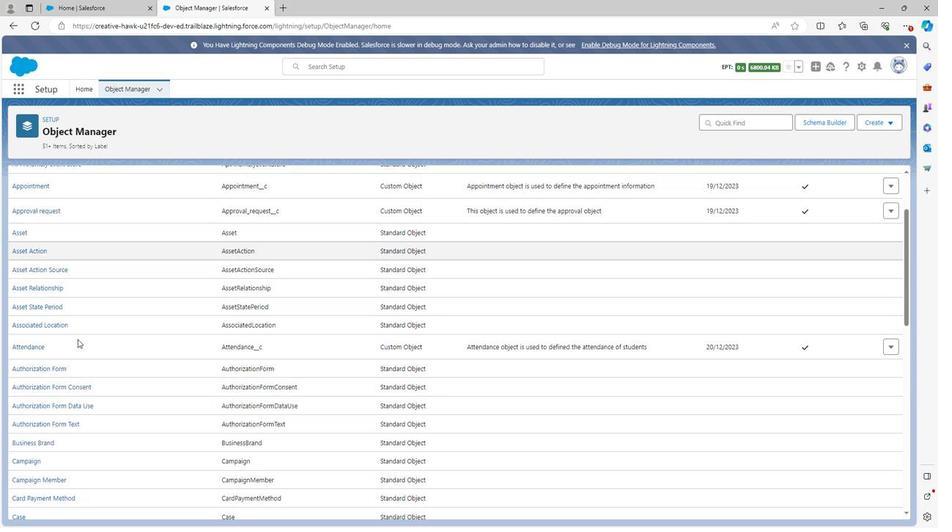 
Action: Mouse scrolled (75, 334) with delta (0, 0)
Screenshot: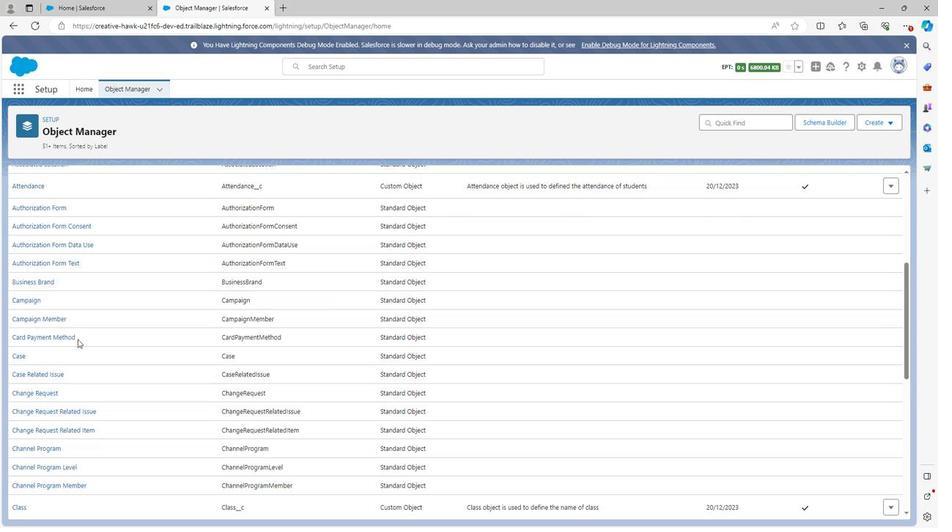 
Action: Mouse scrolled (75, 334) with delta (0, 0)
Screenshot: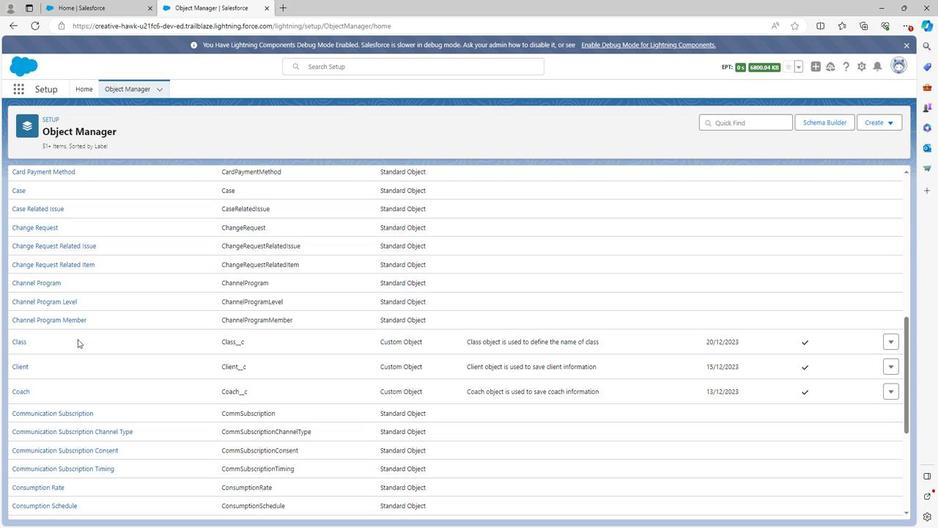
Action: Mouse scrolled (75, 334) with delta (0, 0)
Screenshot: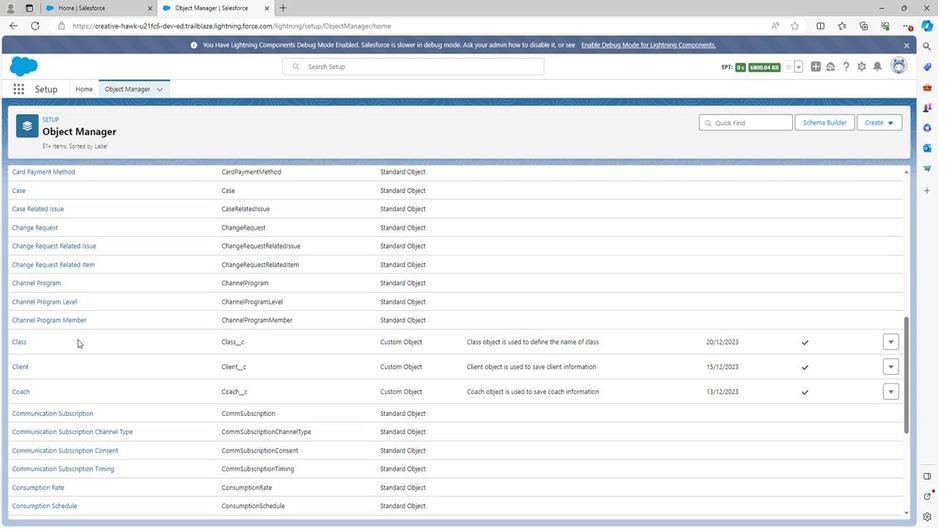 
Action: Mouse scrolled (75, 334) with delta (0, 0)
Screenshot: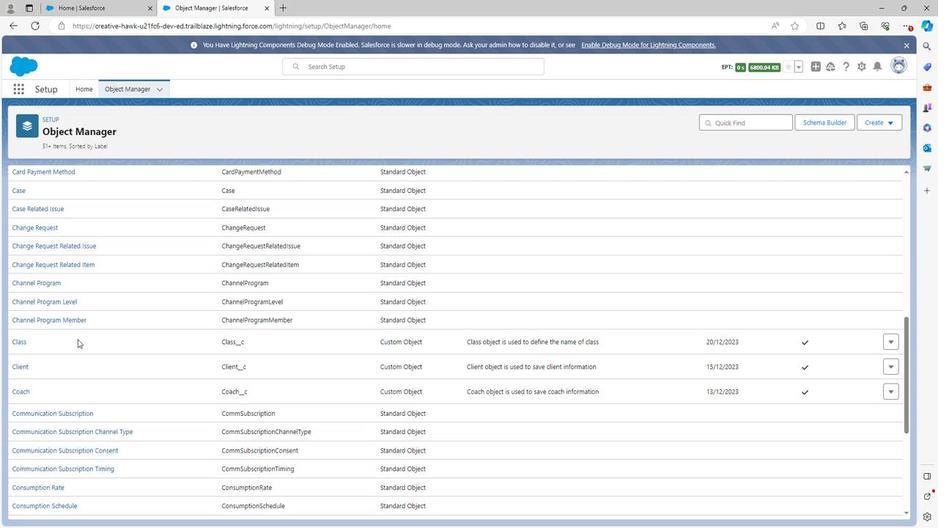 
Action: Mouse scrolled (75, 334) with delta (0, 0)
Screenshot: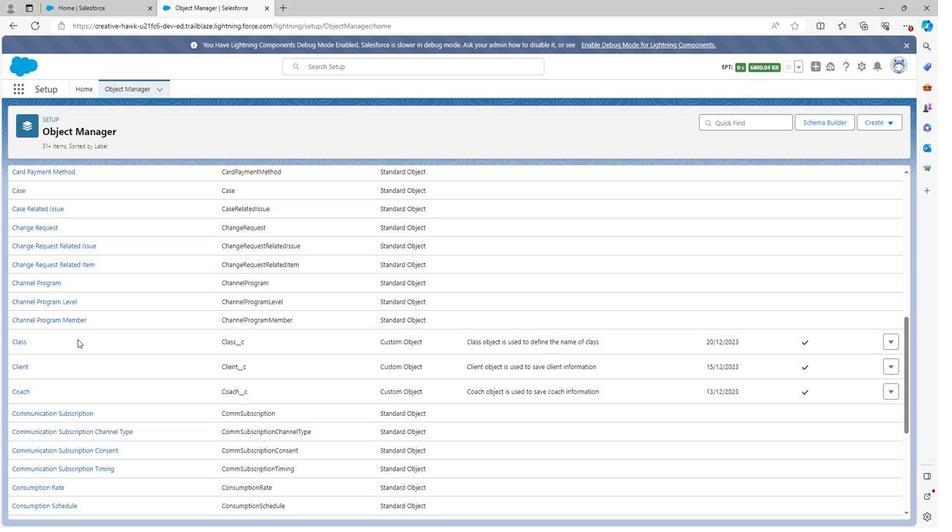 
Action: Mouse scrolled (75, 334) with delta (0, 0)
Screenshot: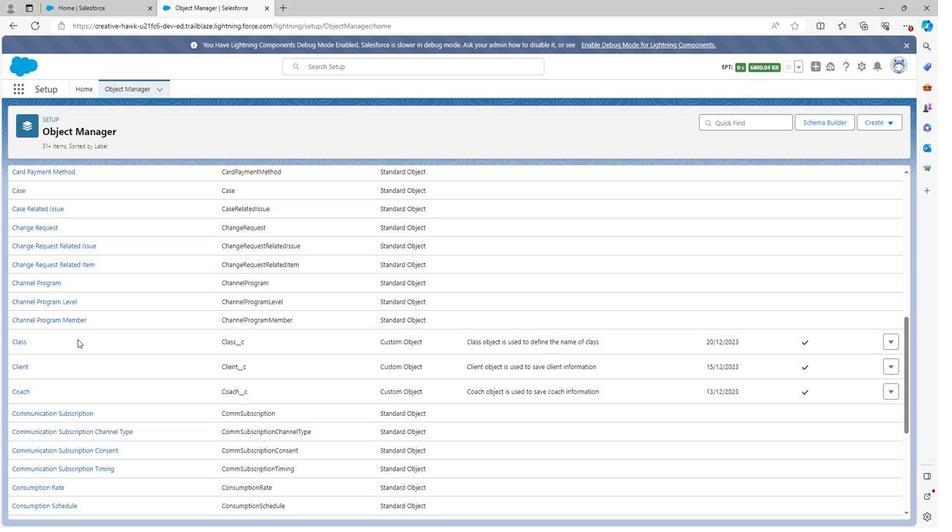 
Action: Mouse scrolled (75, 334) with delta (0, 0)
Screenshot: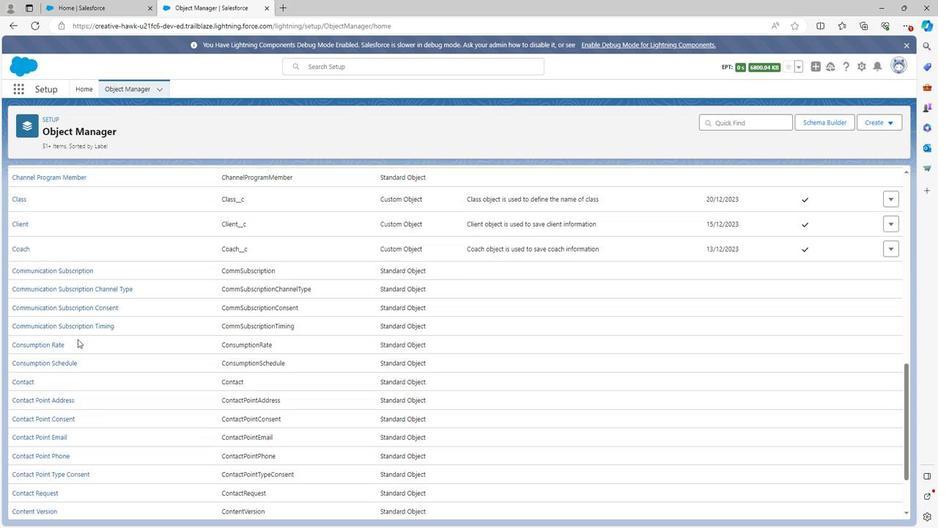 
Action: Mouse scrolled (75, 334) with delta (0, 0)
Screenshot: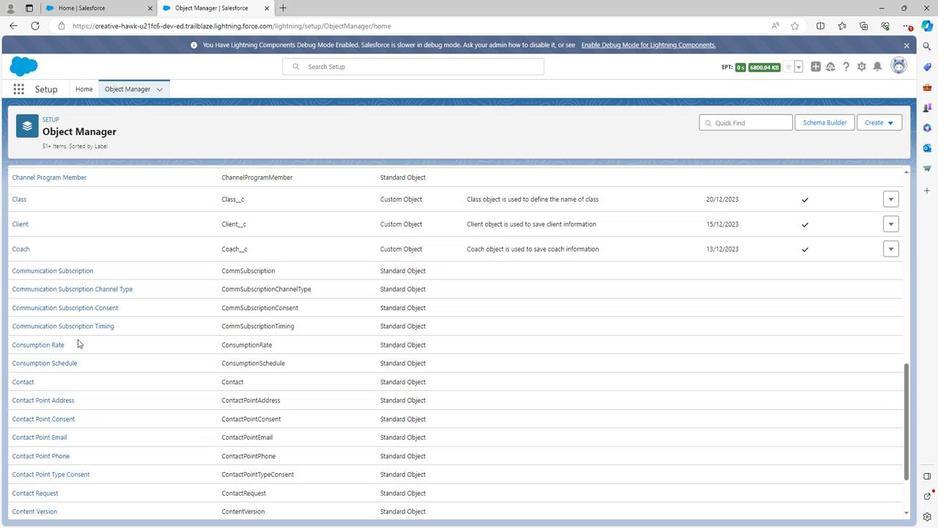 
Action: Mouse scrolled (75, 334) with delta (0, 0)
Screenshot: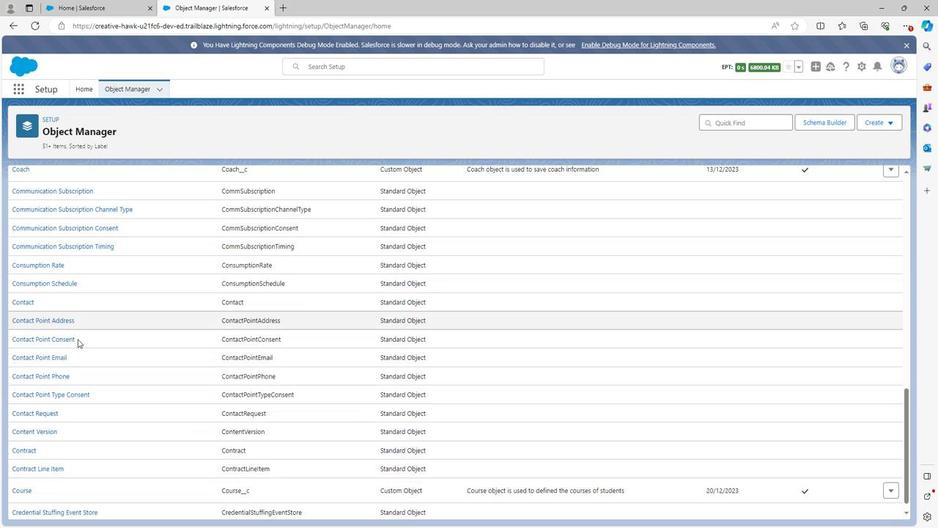 
Action: Mouse scrolled (75, 334) with delta (0, 0)
Screenshot: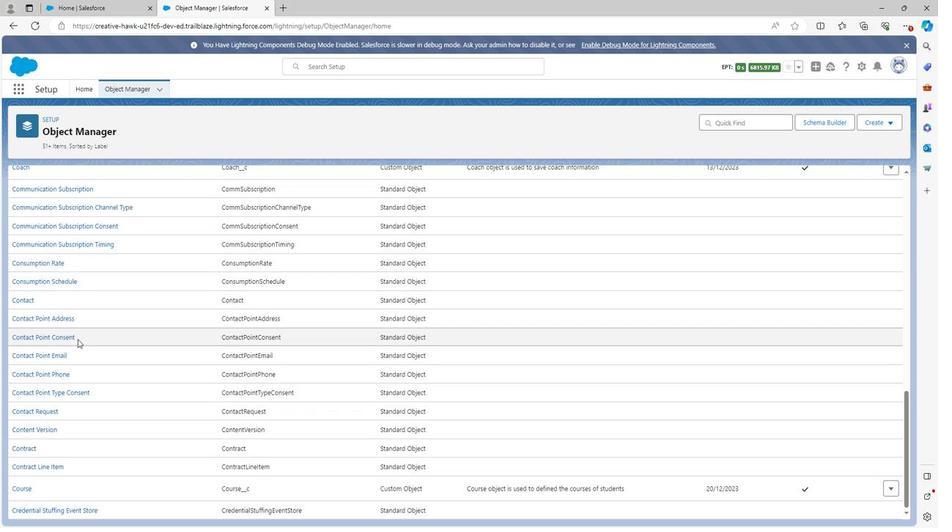 
Action: Mouse scrolled (75, 334) with delta (0, 0)
Screenshot: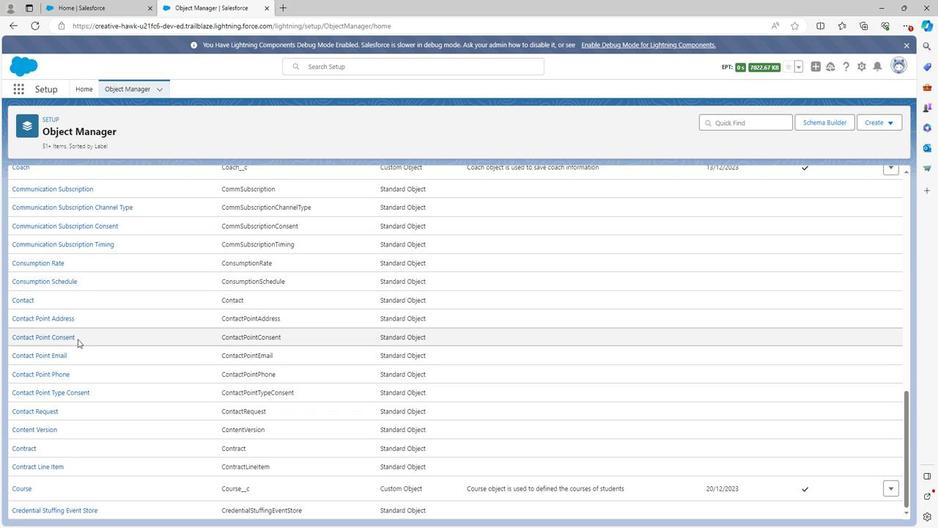 
Action: Mouse scrolled (75, 334) with delta (0, 0)
Screenshot: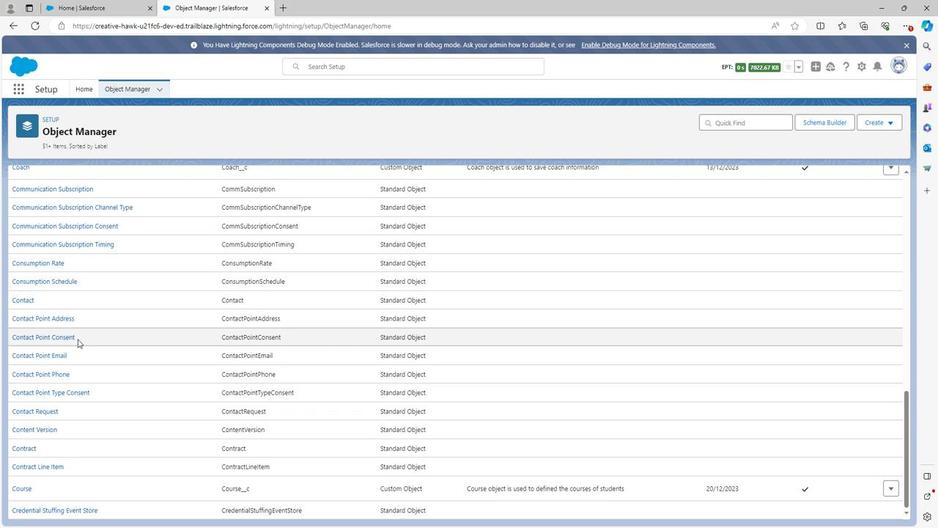 
Action: Mouse scrolled (75, 334) with delta (0, 0)
Screenshot: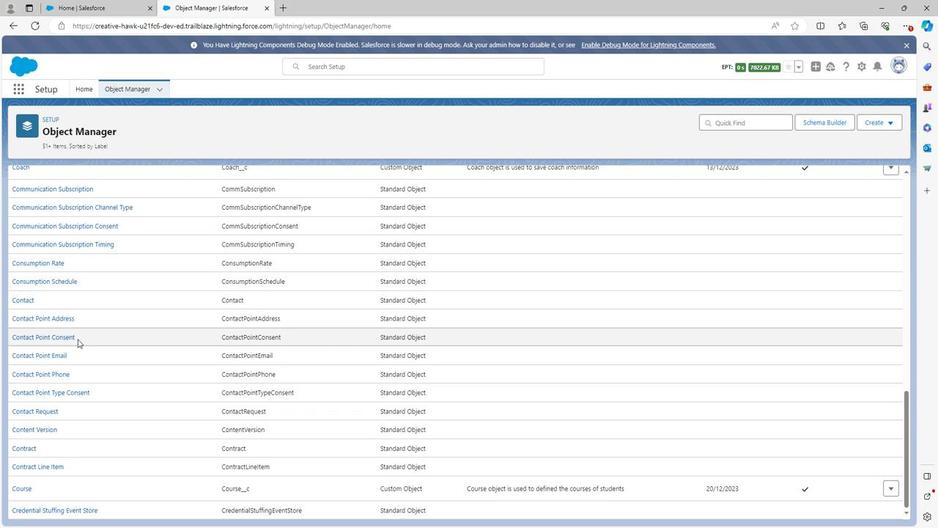 
Action: Mouse scrolled (75, 334) with delta (0, 0)
Screenshot: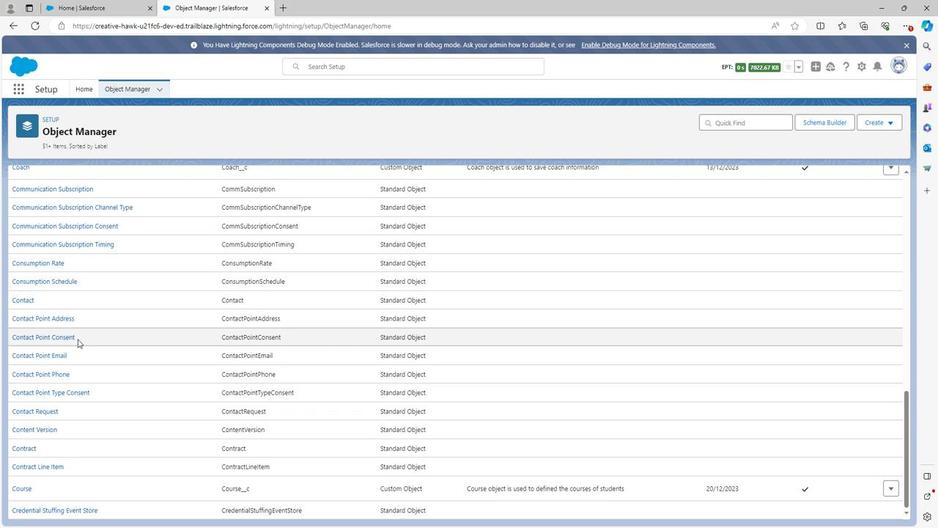 
Action: Mouse scrolled (75, 334) with delta (0, 0)
Screenshot: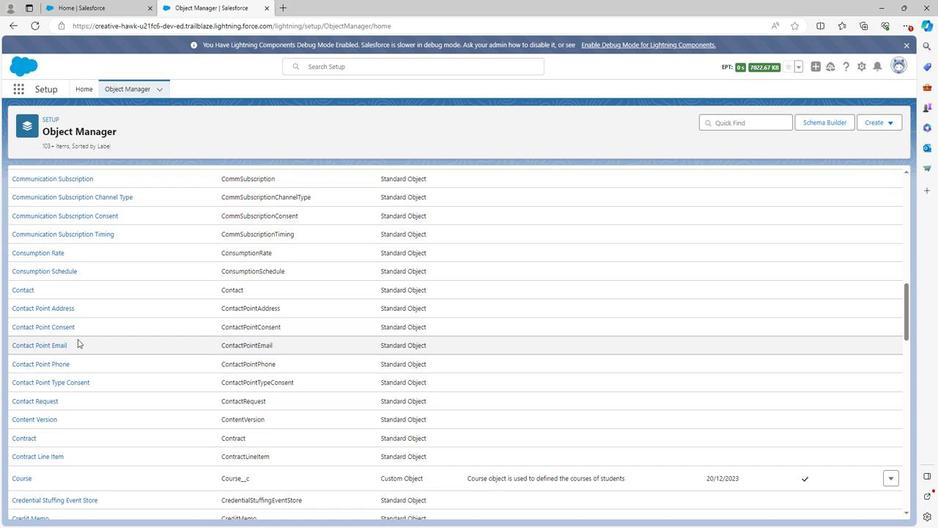 
Action: Mouse scrolled (75, 334) with delta (0, 0)
Screenshot: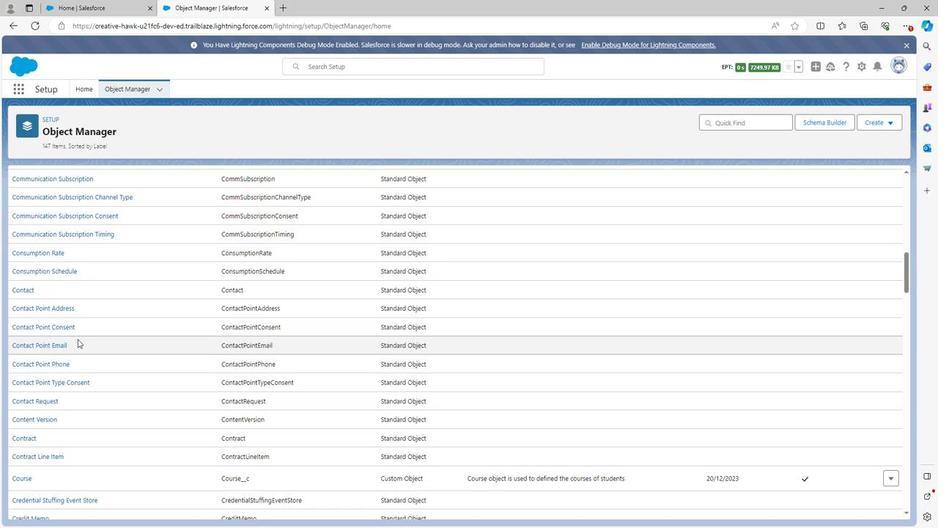 
Action: Mouse scrolled (75, 334) with delta (0, 0)
Screenshot: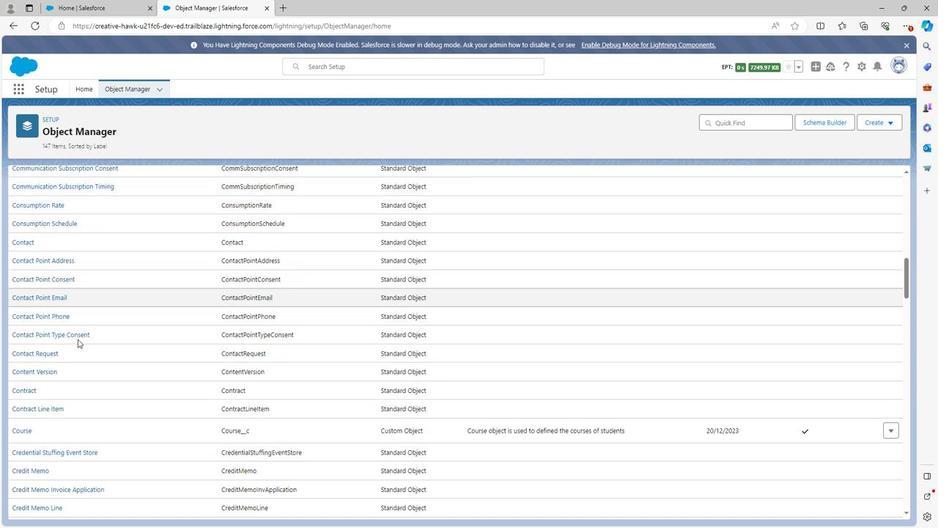 
Action: Mouse scrolled (75, 334) with delta (0, 0)
Screenshot: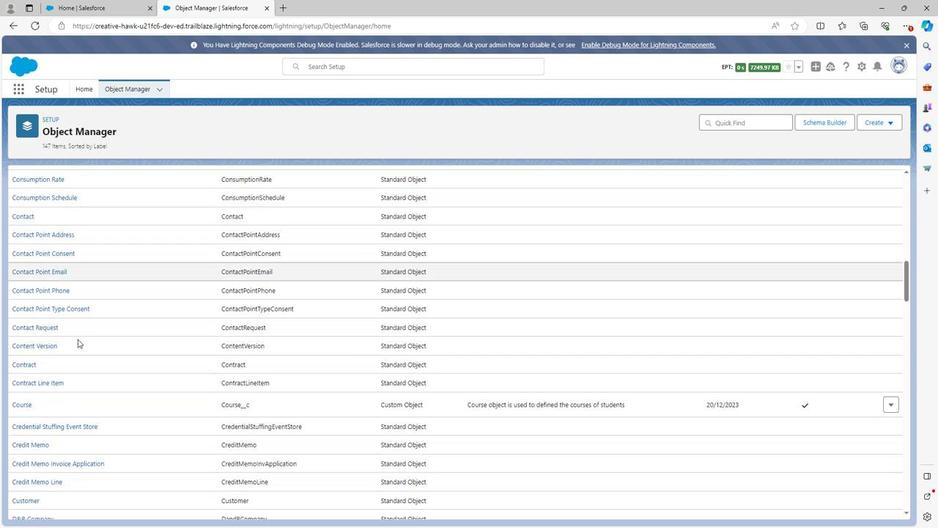 
Action: Mouse scrolled (75, 334) with delta (0, 0)
Screenshot: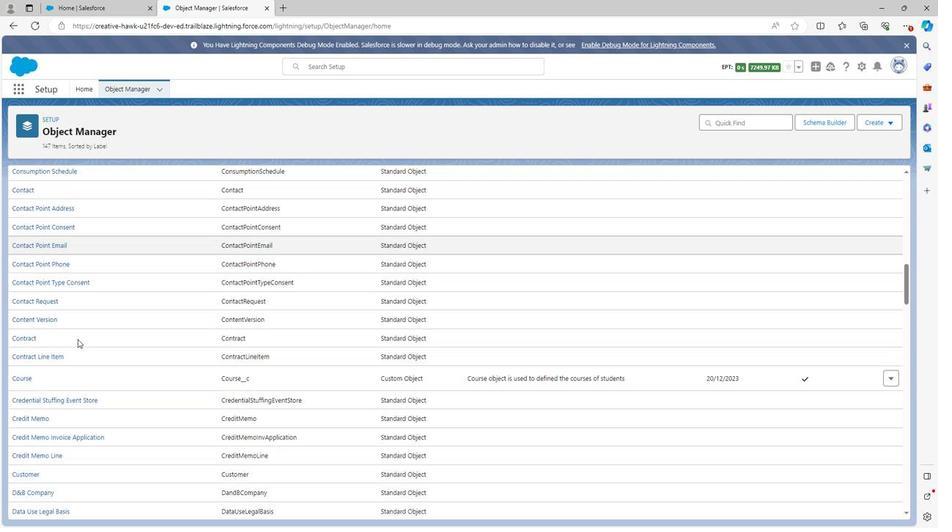 
Action: Mouse scrolled (75, 334) with delta (0, 0)
Screenshot: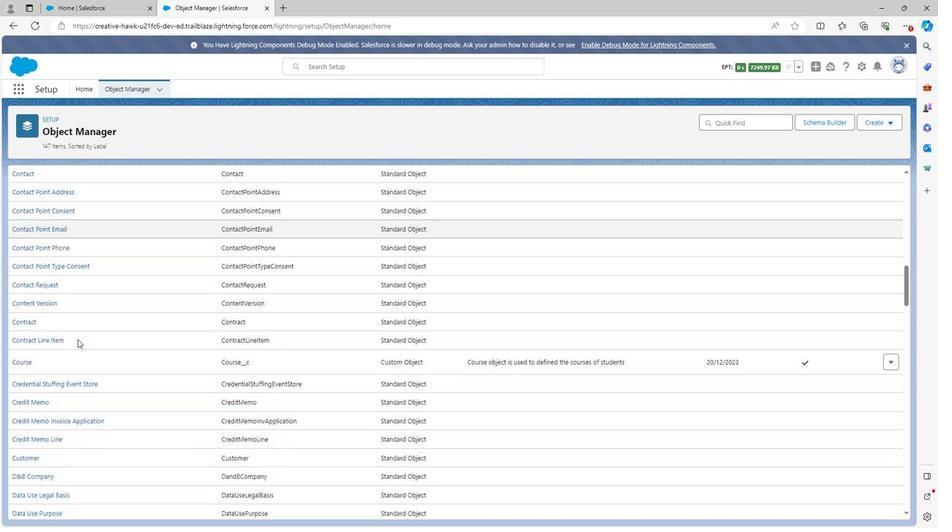 
Action: Mouse scrolled (75, 334) with delta (0, 0)
Screenshot: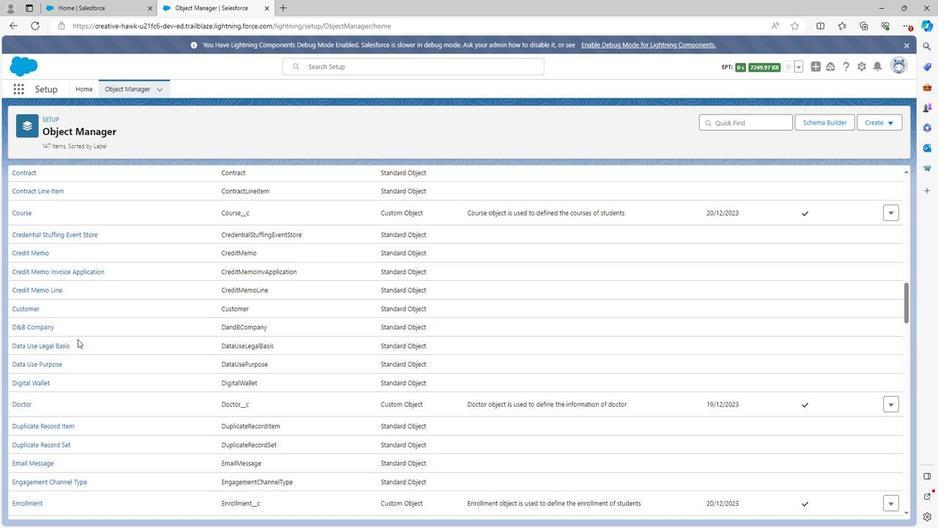 
Action: Mouse scrolled (75, 334) with delta (0, 0)
Screenshot: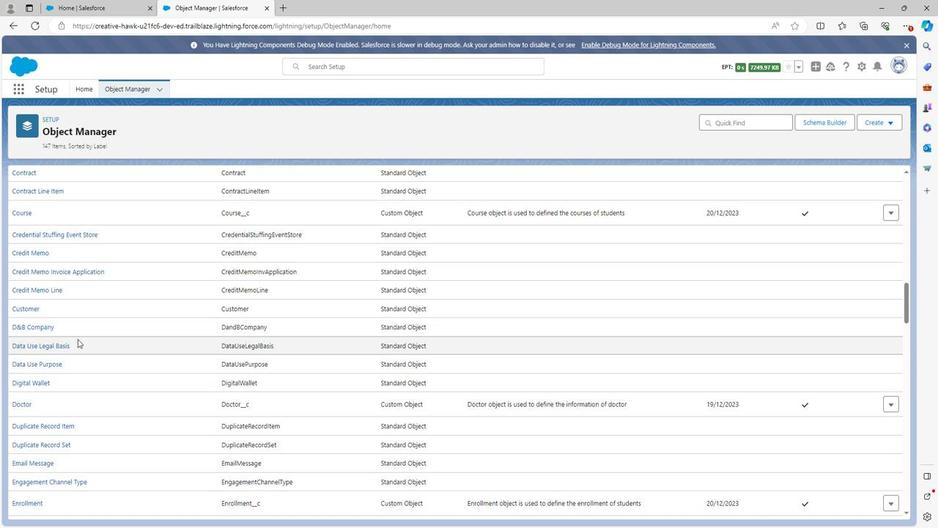 
Action: Mouse scrolled (75, 334) with delta (0, 0)
Screenshot: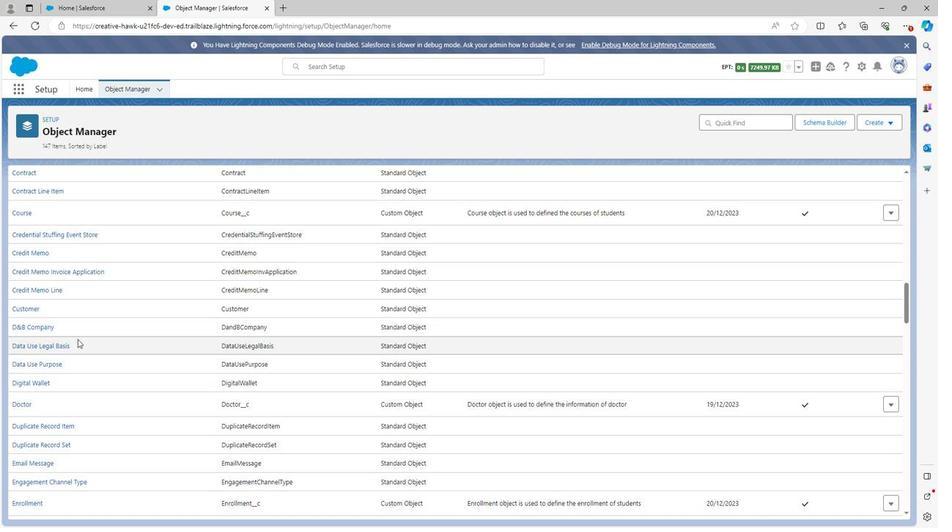 
Action: Mouse scrolled (75, 334) with delta (0, 0)
Screenshot: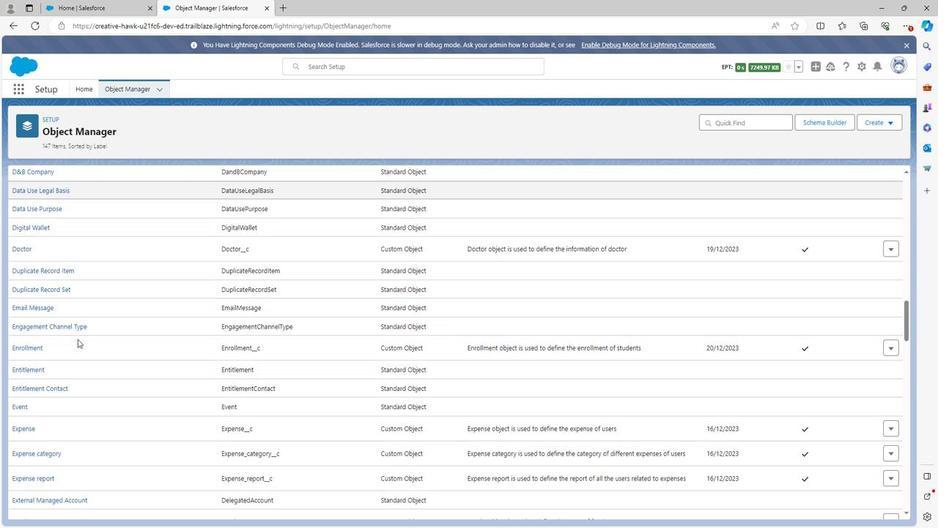 
Action: Mouse scrolled (75, 334) with delta (0, 0)
Screenshot: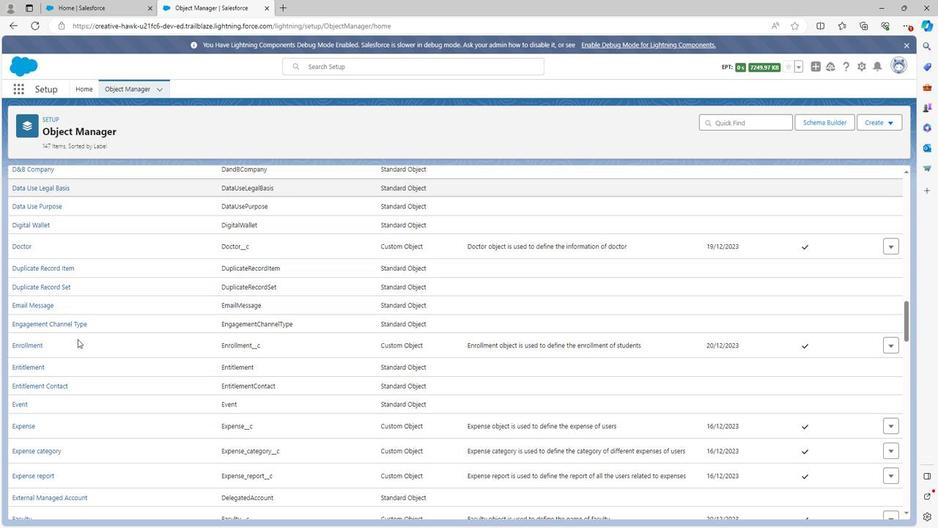 
Action: Mouse scrolled (75, 334) with delta (0, 0)
Screenshot: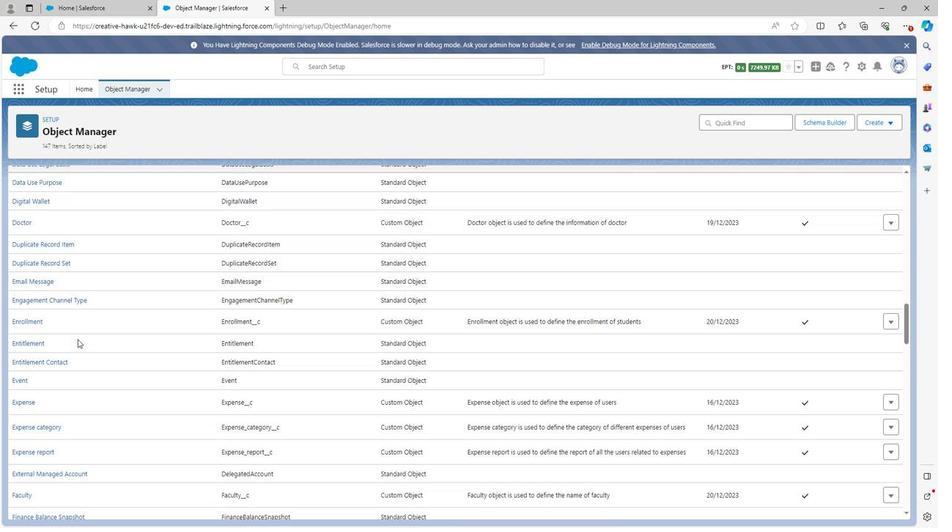 
Action: Mouse moved to (30, 309)
Screenshot: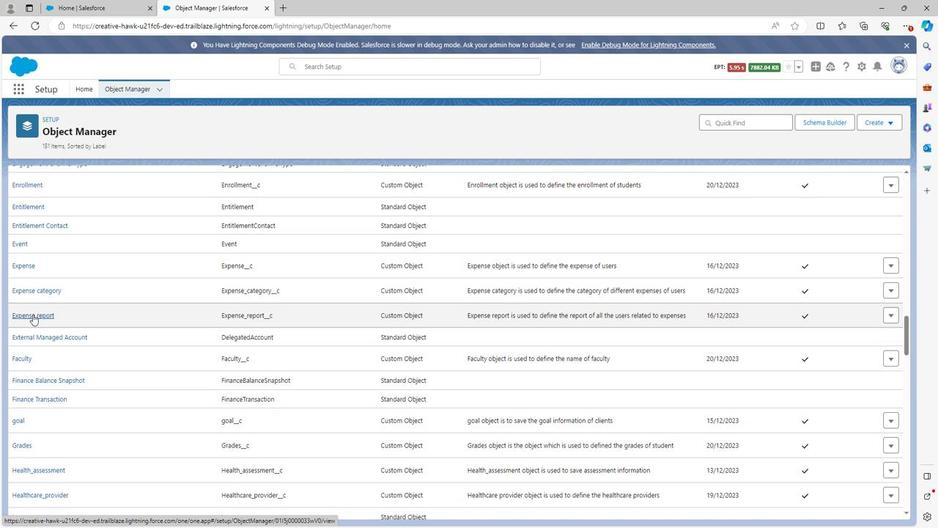 
Action: Mouse scrolled (30, 309) with delta (0, 0)
Screenshot: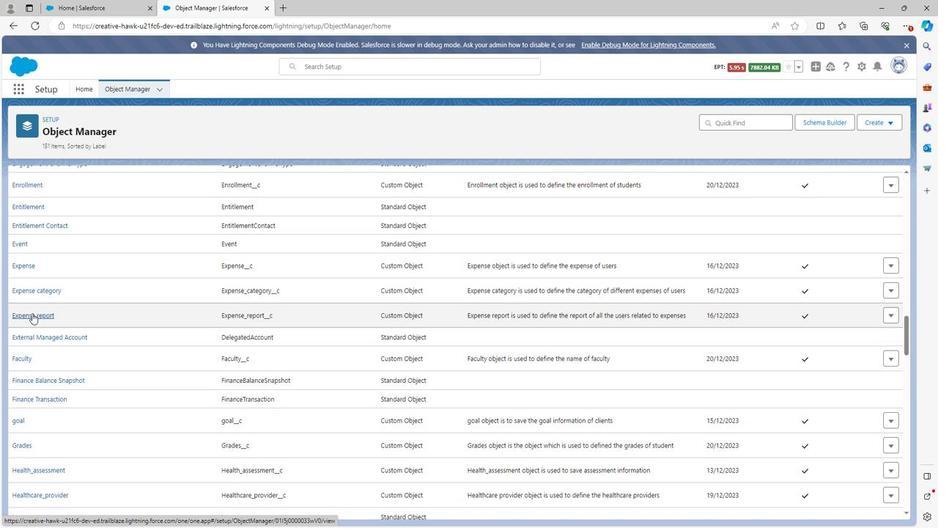 
Action: Mouse scrolled (30, 309) with delta (0, 0)
Screenshot: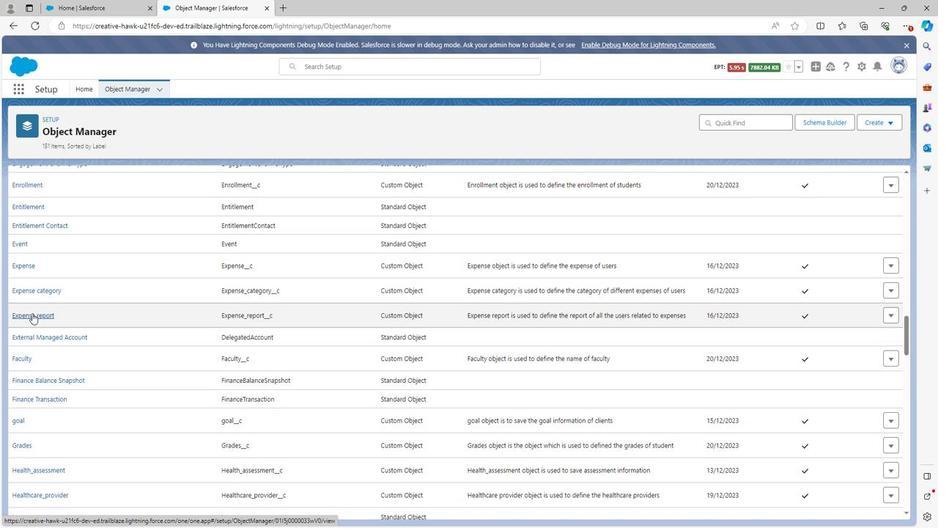
Action: Mouse scrolled (30, 308) with delta (0, 0)
Screenshot: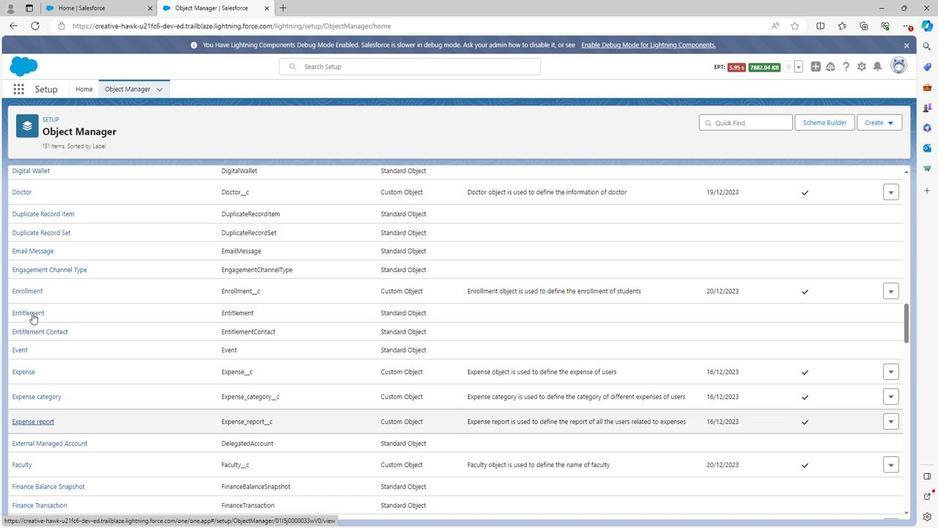 
Action: Mouse scrolled (30, 308) with delta (0, 0)
Screenshot: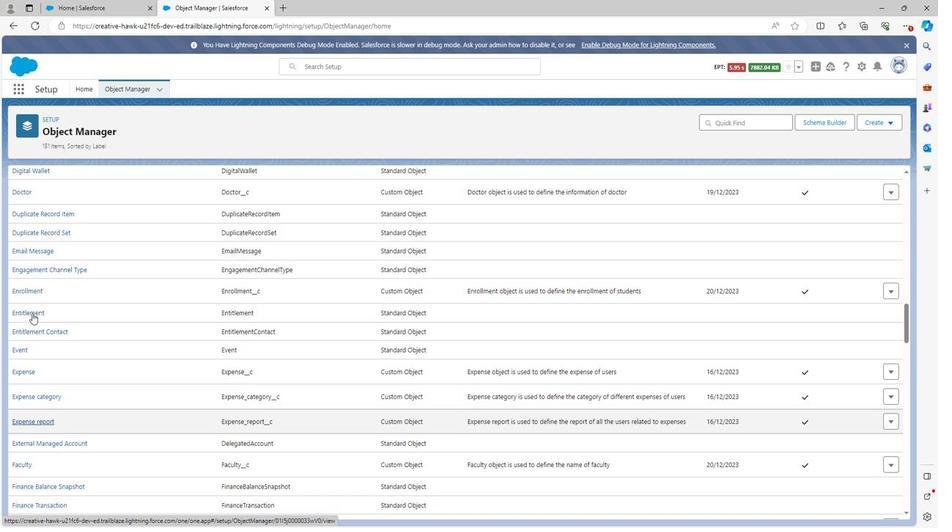 
Action: Mouse scrolled (30, 308) with delta (0, 0)
Screenshot: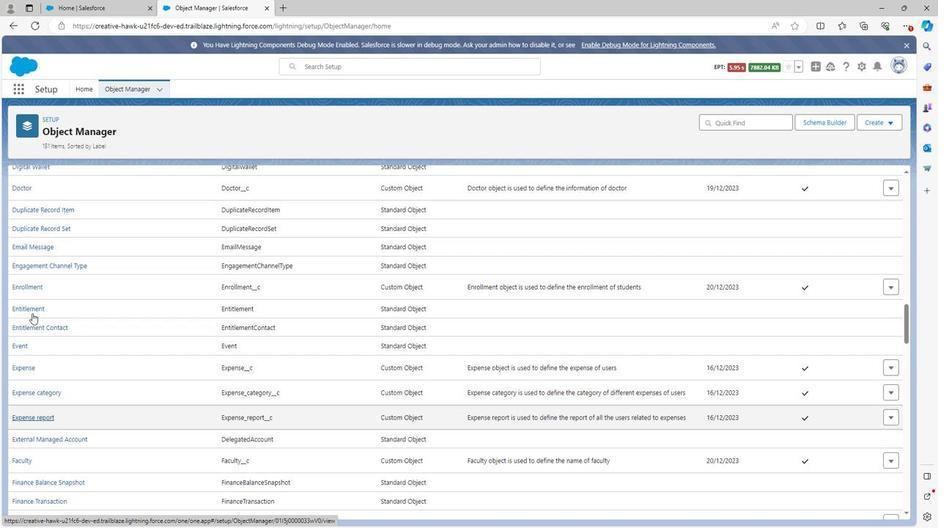 
Action: Mouse scrolled (30, 308) with delta (0, 0)
Screenshot: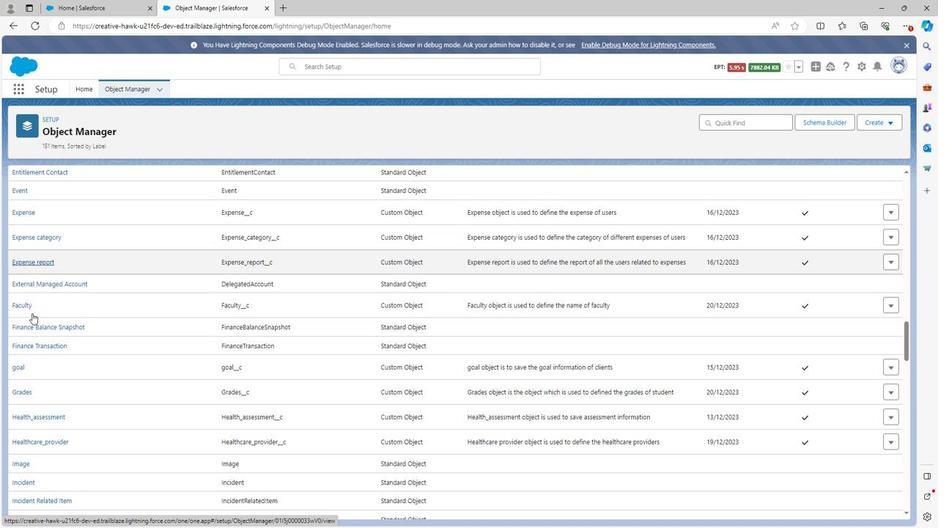 
Action: Mouse moved to (17, 333)
Screenshot: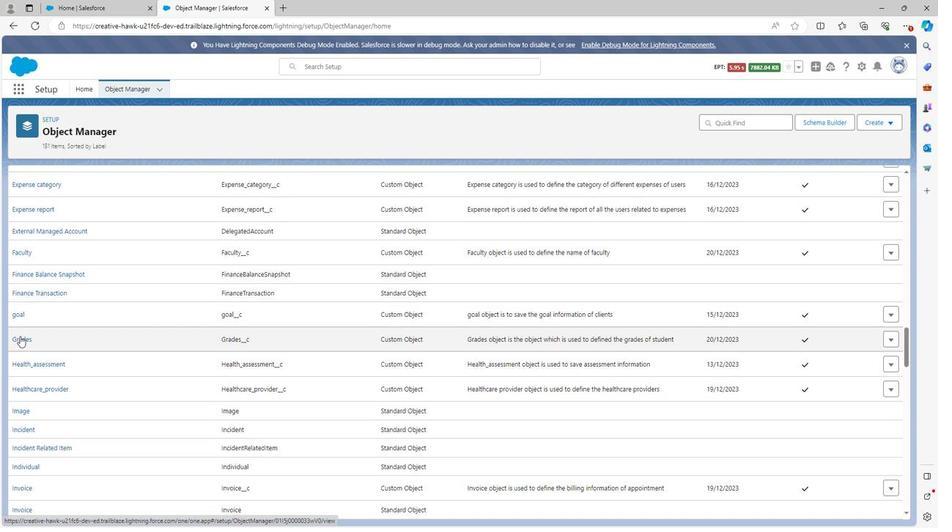 
Action: Mouse pressed left at (17, 333)
Screenshot: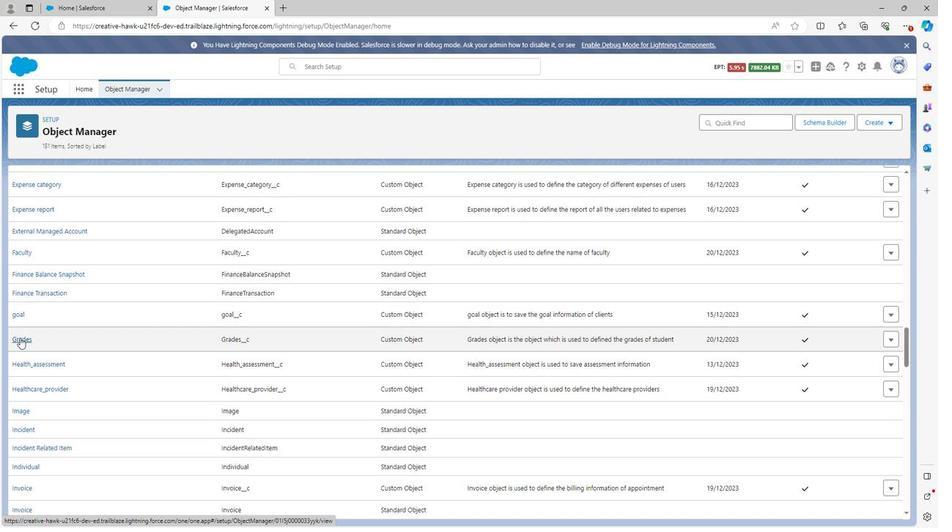 
Action: Mouse moved to (184, 165)
Screenshot: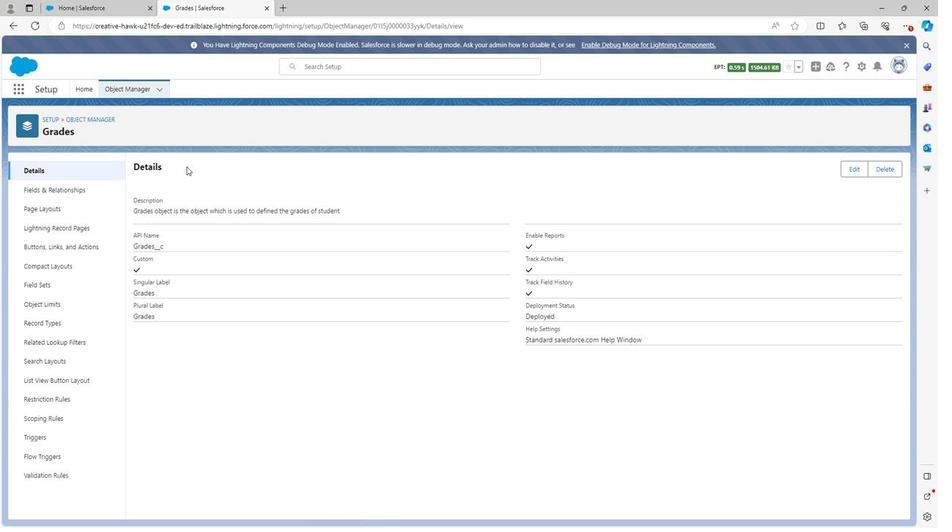 
